 Task: Find connections with filter location Sainte-Julie with filter topic #Jobsearchwith filter profile language Potuguese with filter current company Turner (Turner Broadcasting System, Inc) with filter school Global Institute of Technology,Jaipur with filter industry Ground Passenger Transportation with filter service category Administrative with filter keywords title Massage Therapy
Action: Mouse moved to (232, 285)
Screenshot: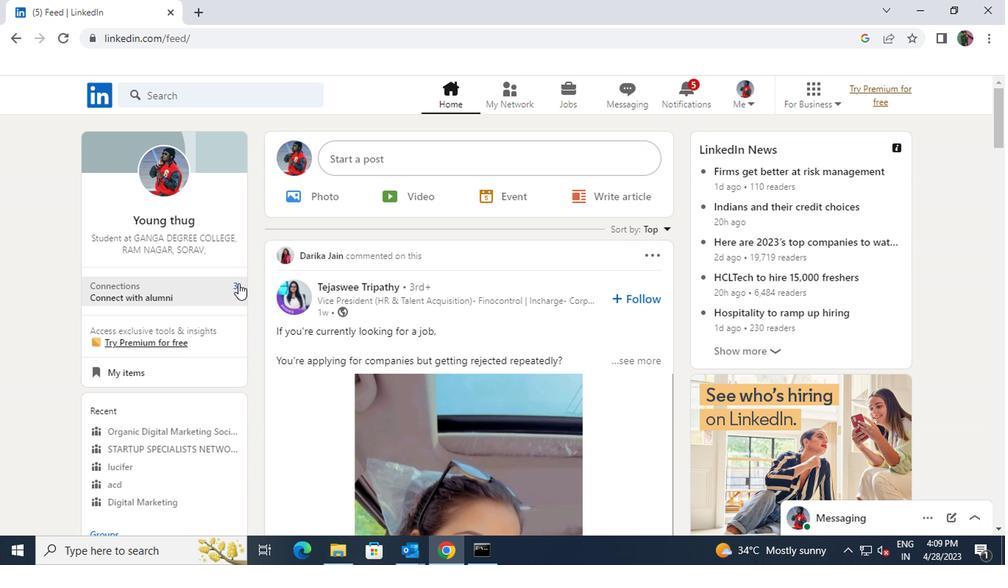 
Action: Mouse pressed left at (232, 285)
Screenshot: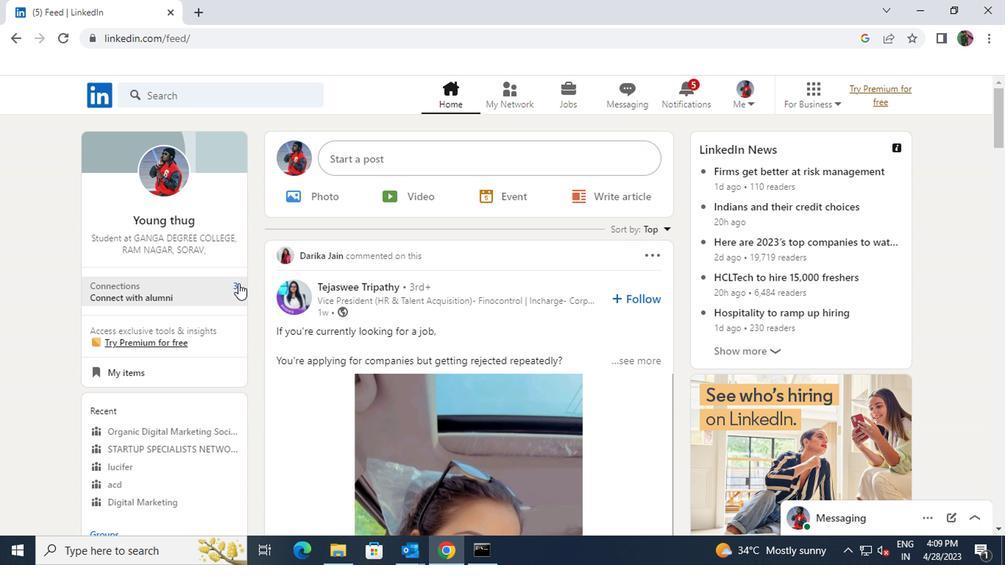 
Action: Mouse moved to (263, 173)
Screenshot: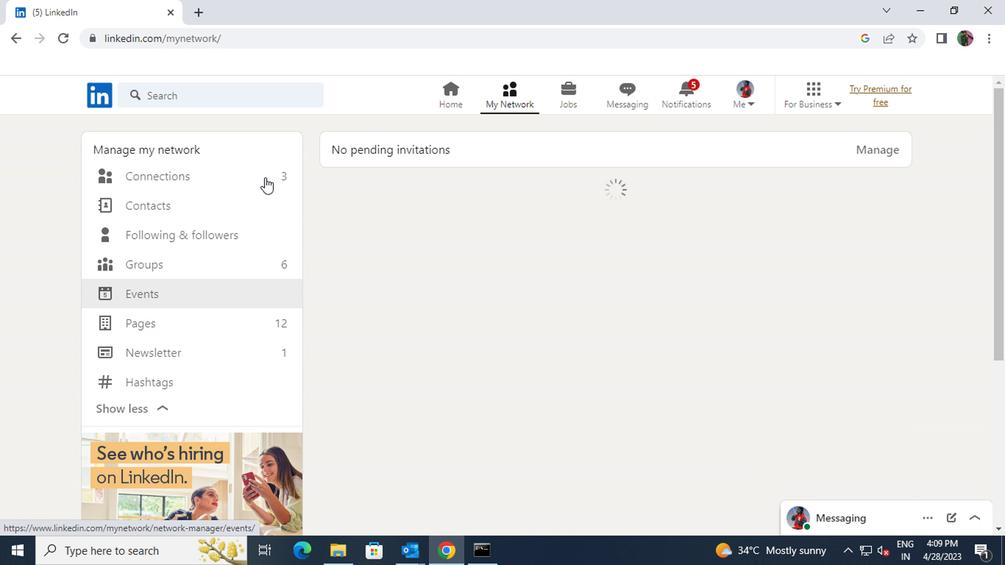 
Action: Mouse pressed left at (263, 173)
Screenshot: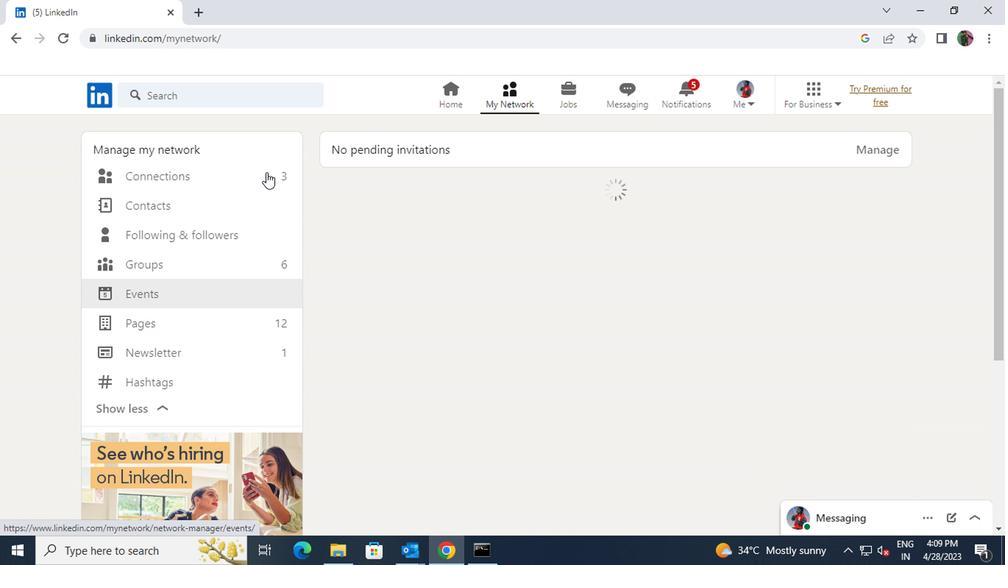 
Action: Mouse pressed left at (263, 173)
Screenshot: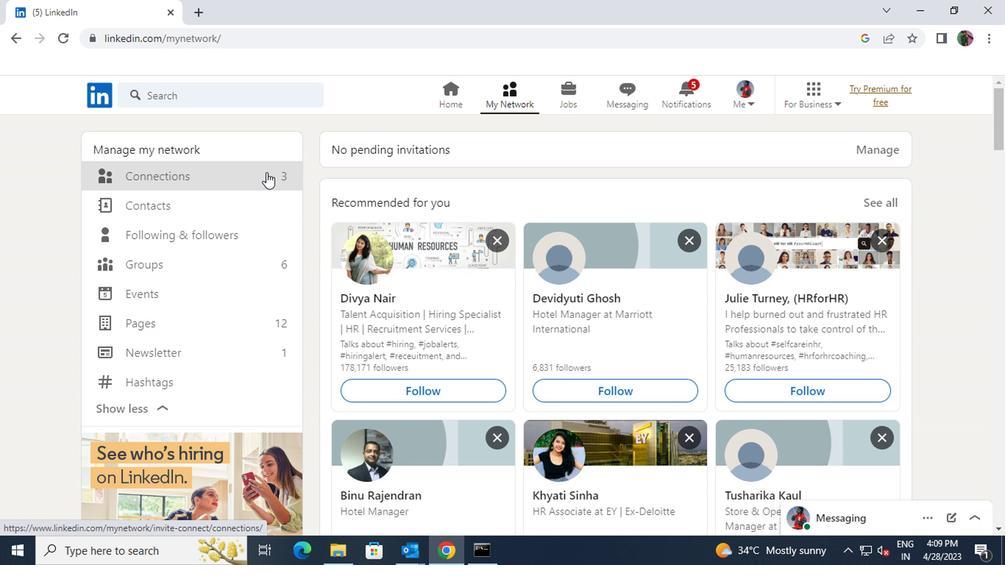 
Action: Mouse moved to (588, 177)
Screenshot: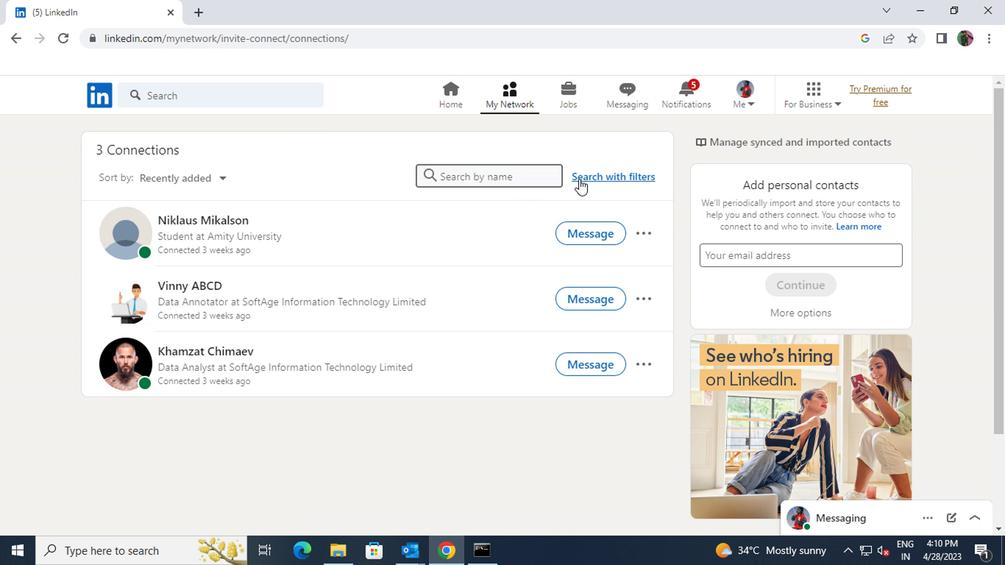 
Action: Mouse pressed left at (588, 177)
Screenshot: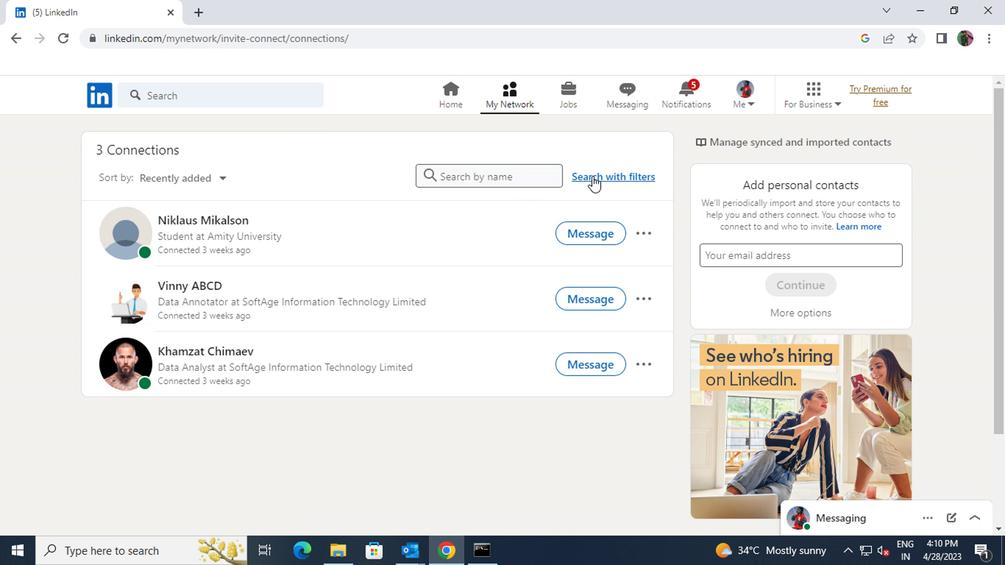 
Action: Mouse moved to (551, 129)
Screenshot: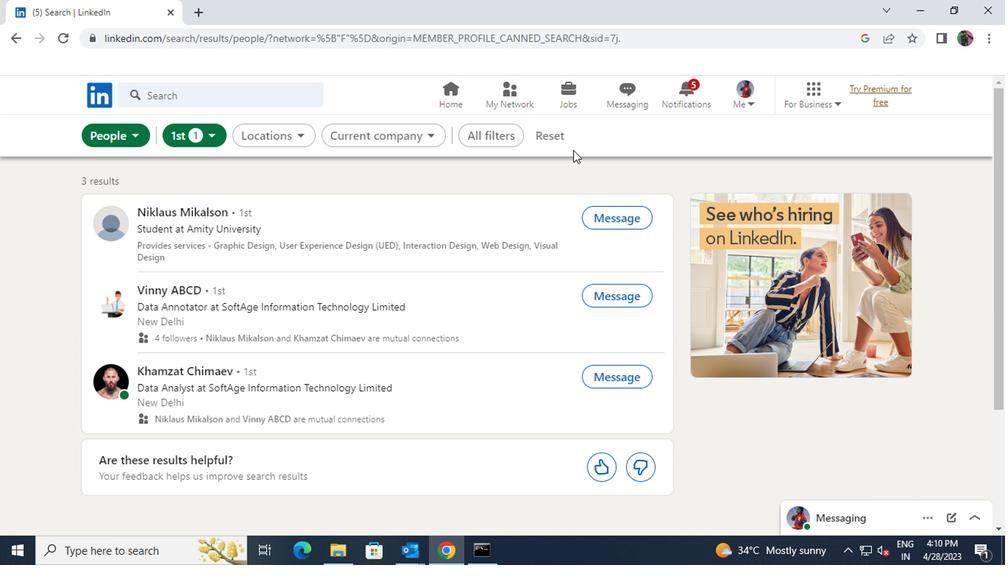 
Action: Mouse pressed left at (551, 129)
Screenshot: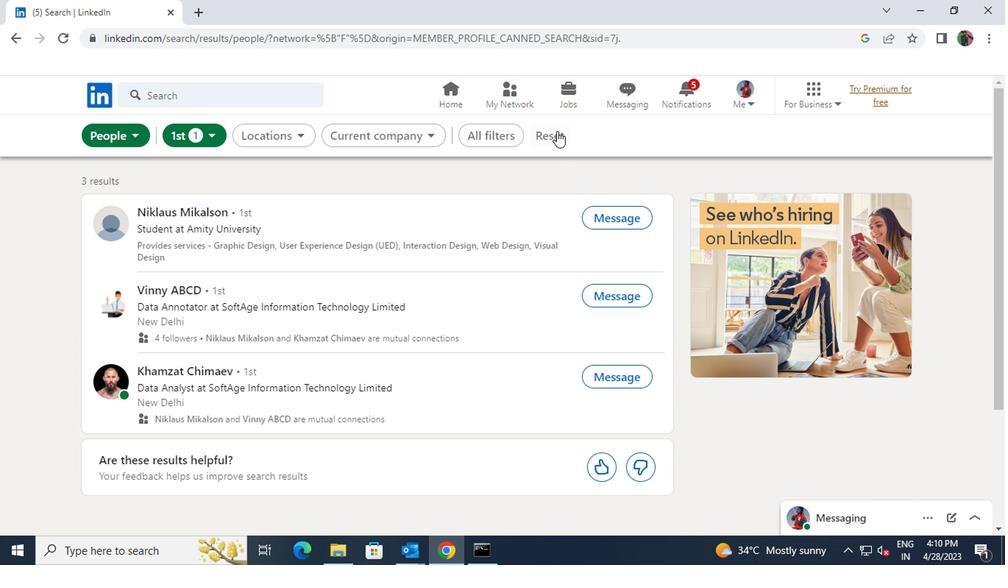 
Action: Mouse moved to (517, 131)
Screenshot: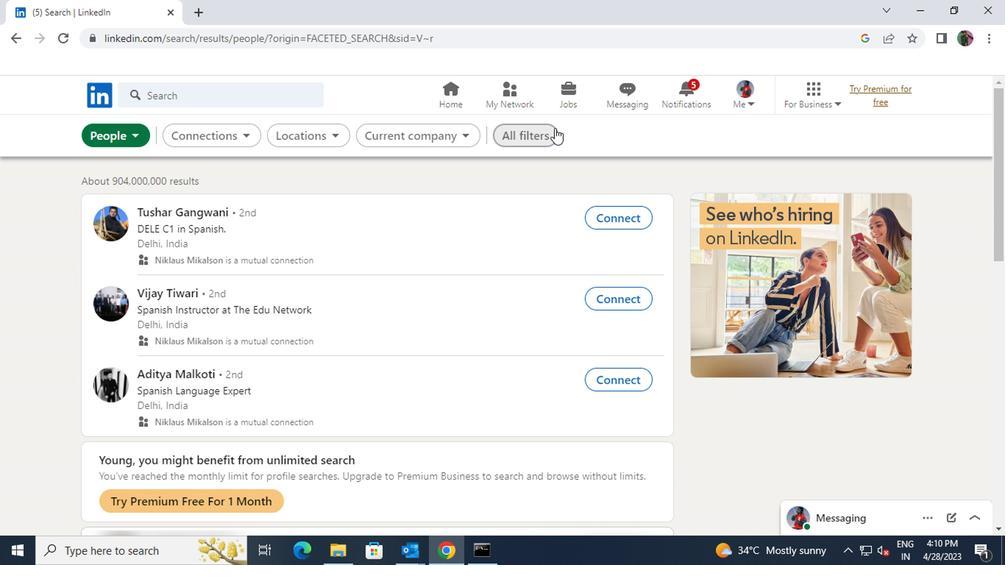 
Action: Mouse pressed left at (517, 131)
Screenshot: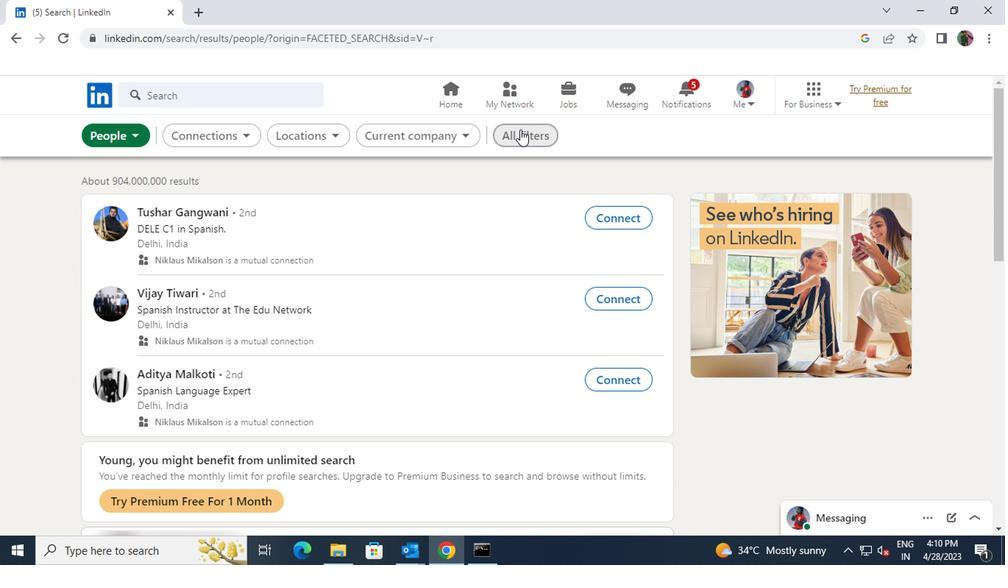 
Action: Mouse moved to (781, 335)
Screenshot: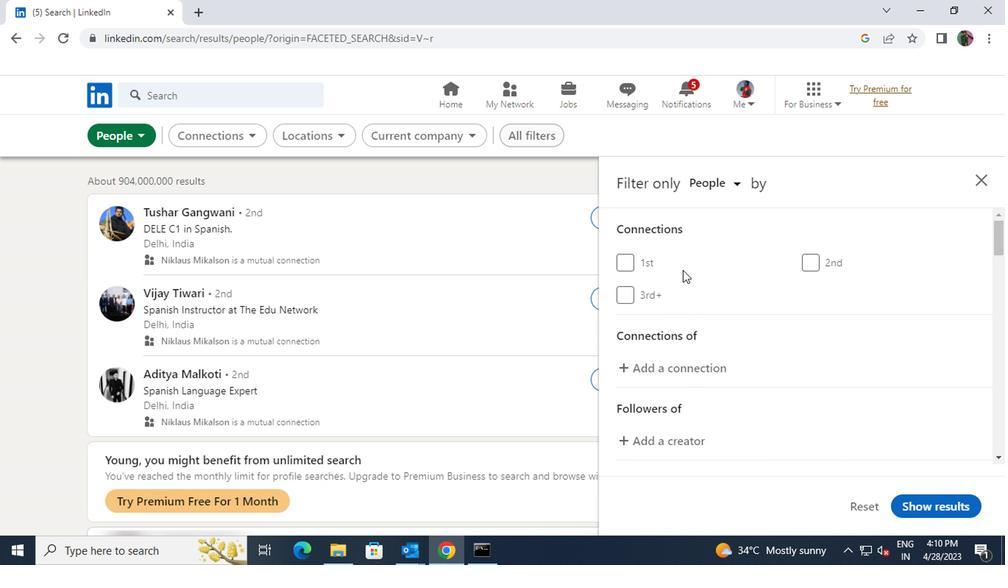
Action: Mouse scrolled (781, 334) with delta (0, 0)
Screenshot: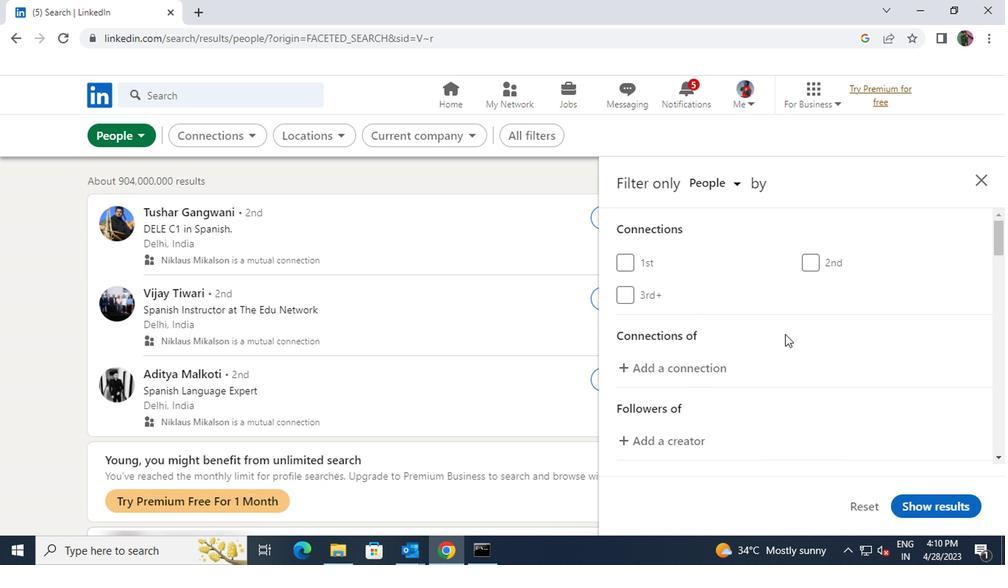 
Action: Mouse scrolled (781, 334) with delta (0, 0)
Screenshot: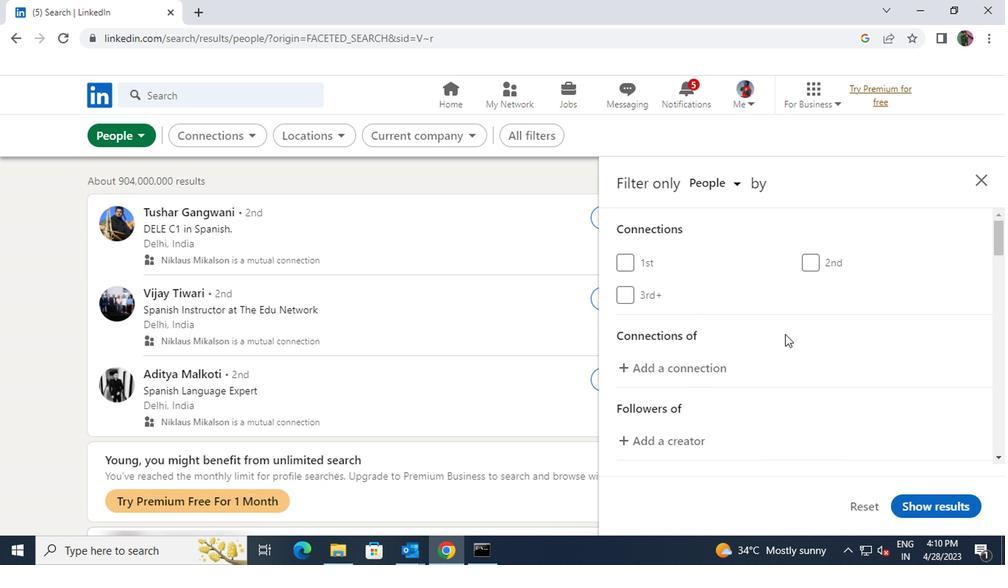 
Action: Mouse scrolled (781, 334) with delta (0, 0)
Screenshot: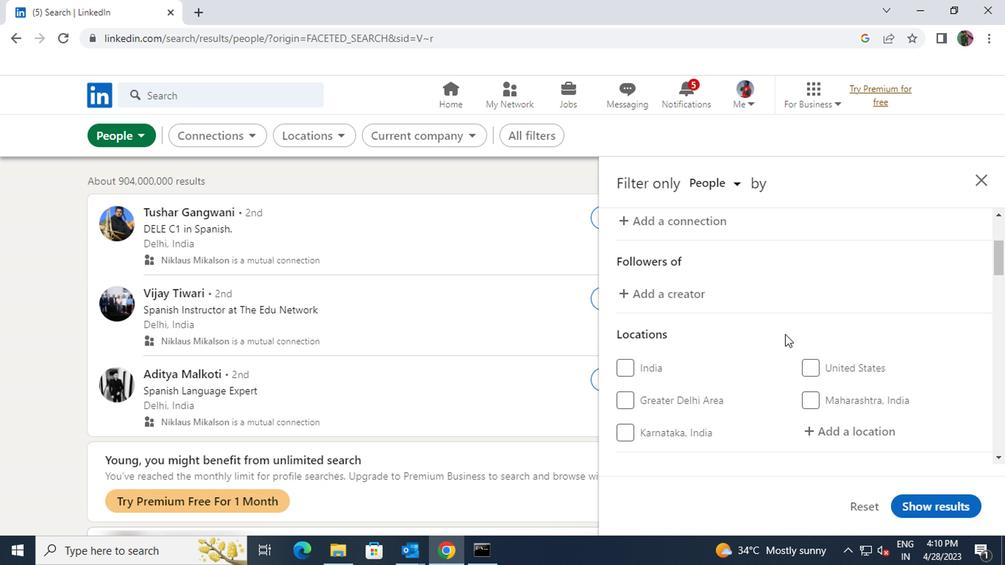
Action: Mouse moved to (805, 355)
Screenshot: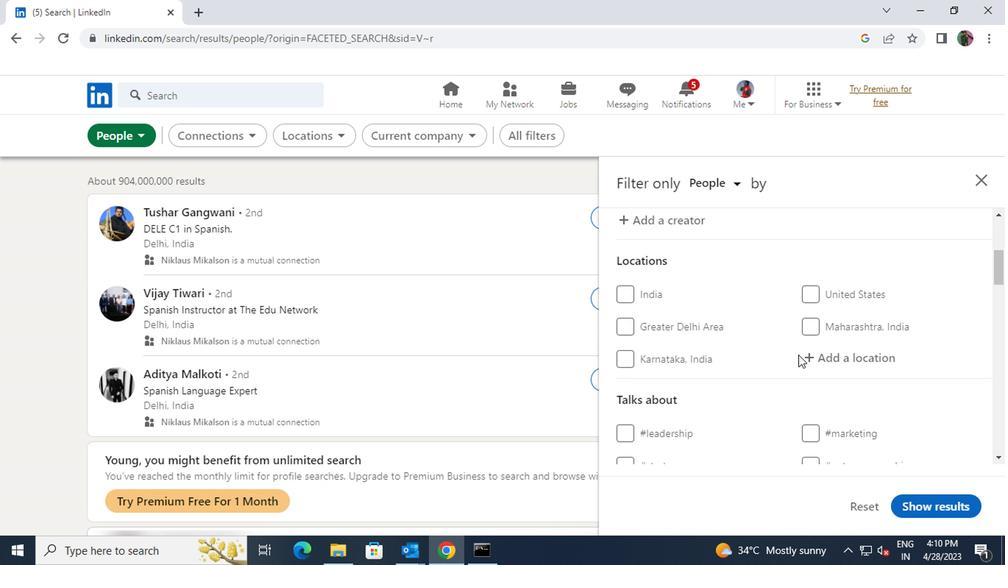 
Action: Mouse pressed left at (805, 355)
Screenshot: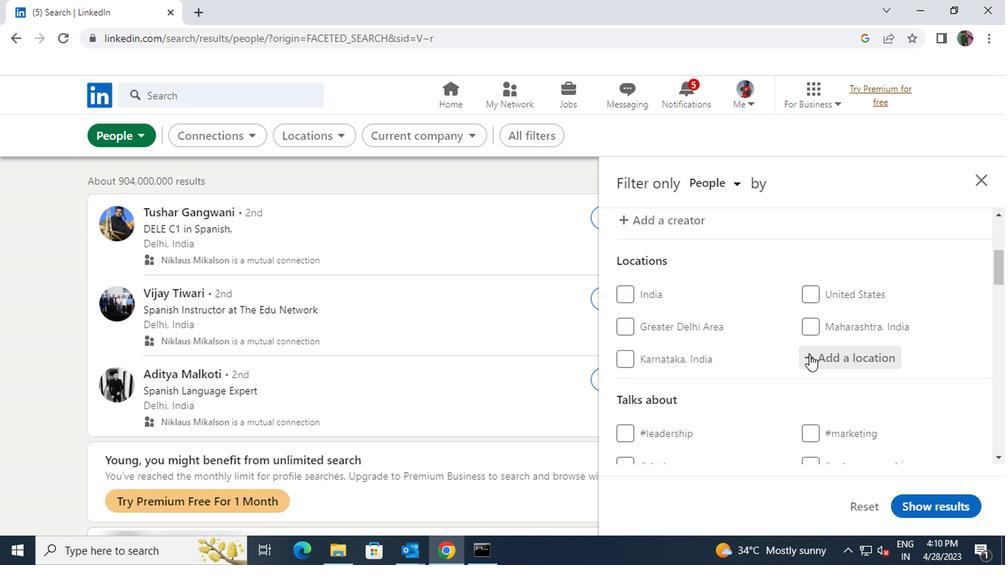 
Action: Mouse moved to (807, 355)
Screenshot: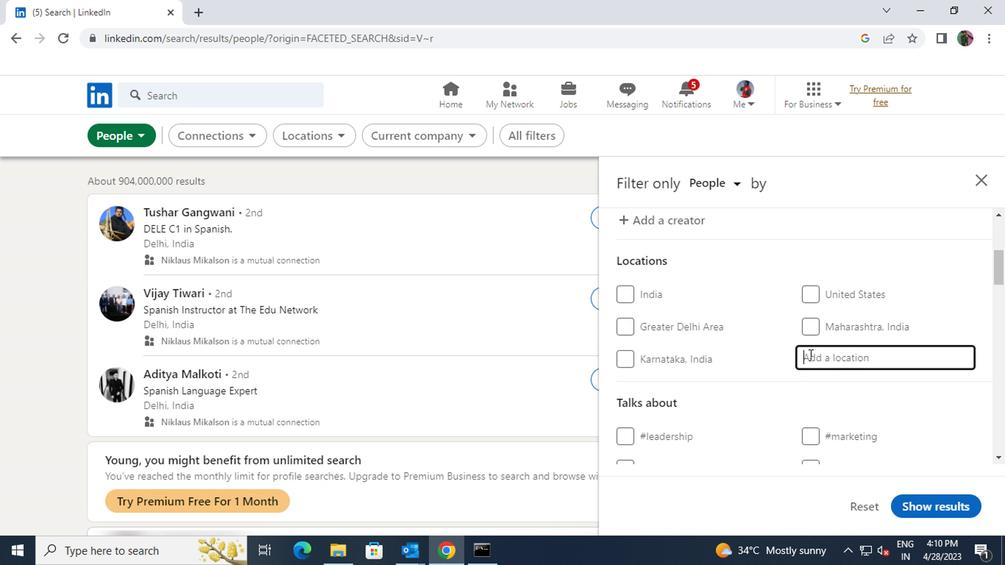 
Action: Key pressed <Key.shift>SAINTE
Screenshot: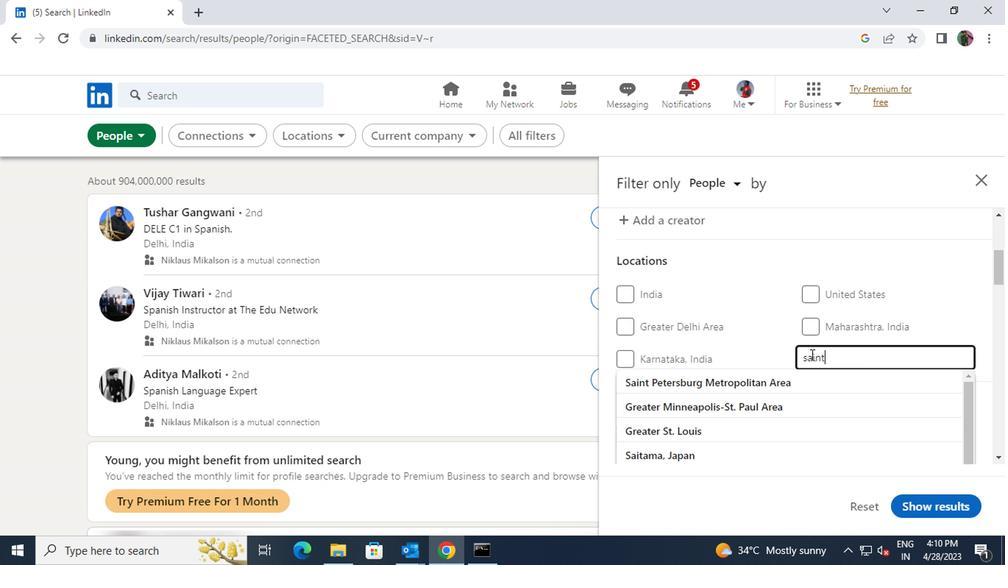 
Action: Mouse moved to (800, 395)
Screenshot: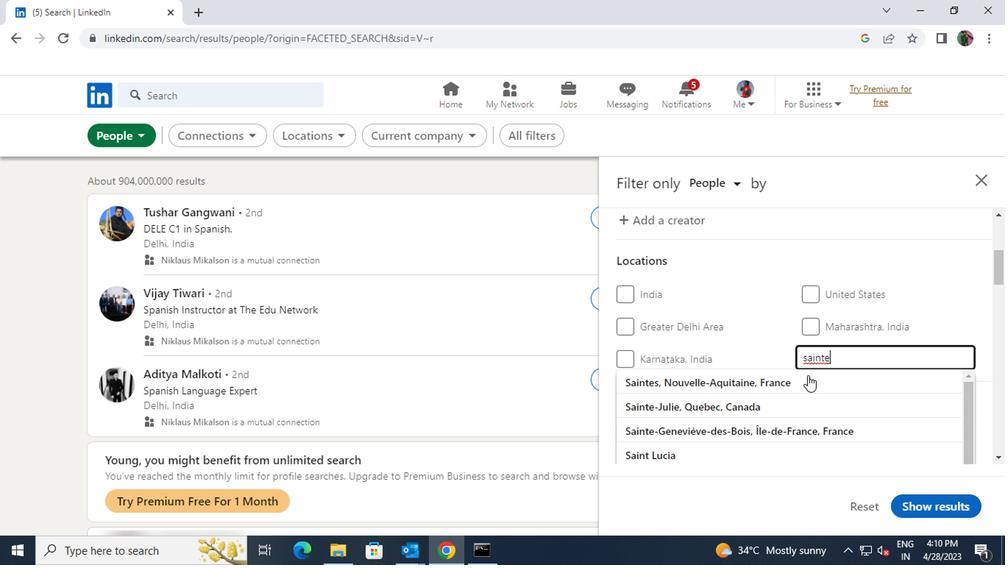 
Action: Mouse pressed left at (800, 395)
Screenshot: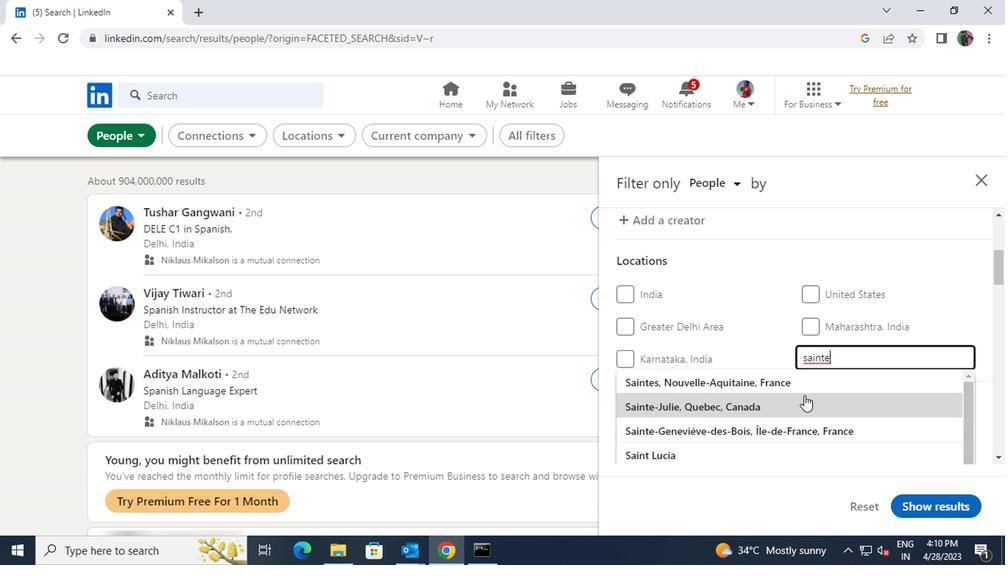 
Action: Mouse scrolled (800, 395) with delta (0, 0)
Screenshot: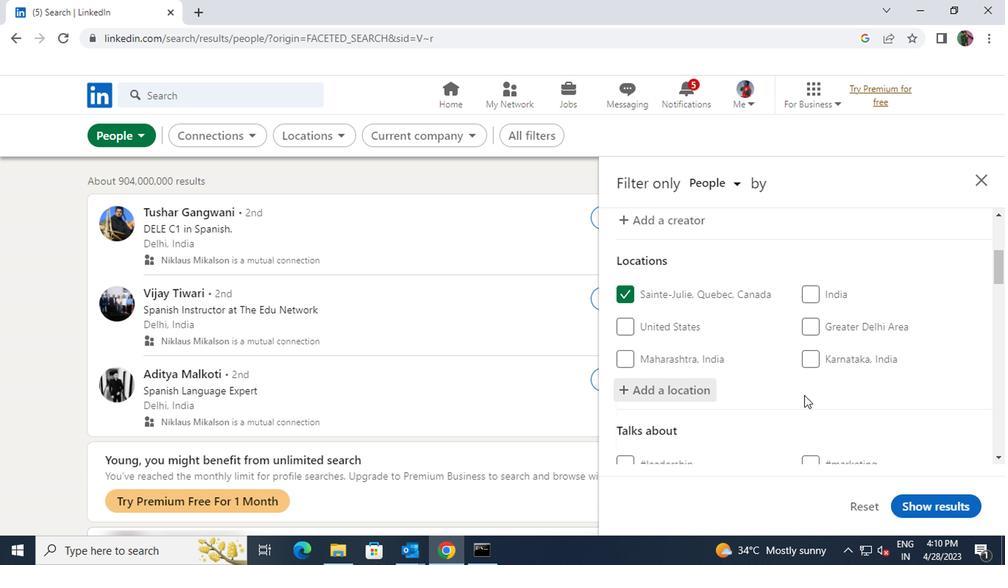 
Action: Mouse scrolled (800, 395) with delta (0, 0)
Screenshot: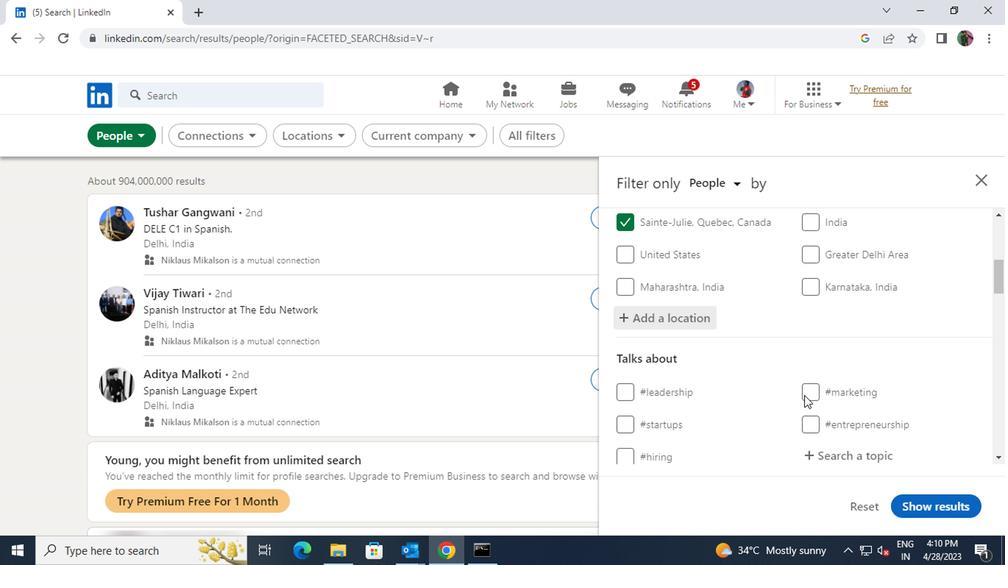 
Action: Mouse moved to (827, 384)
Screenshot: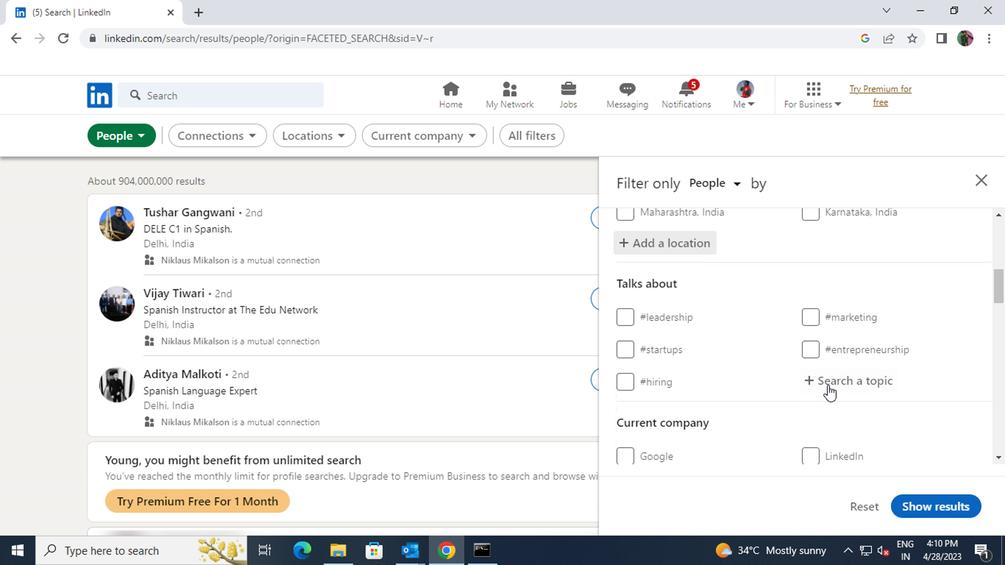 
Action: Mouse pressed left at (827, 384)
Screenshot: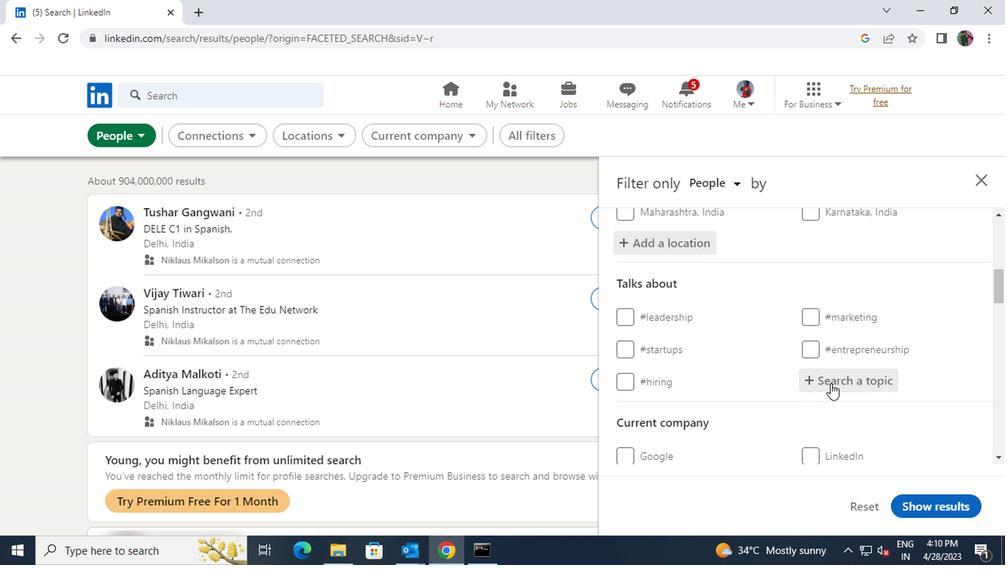 
Action: Key pressed <Key.shift>JOBSEARCH
Screenshot: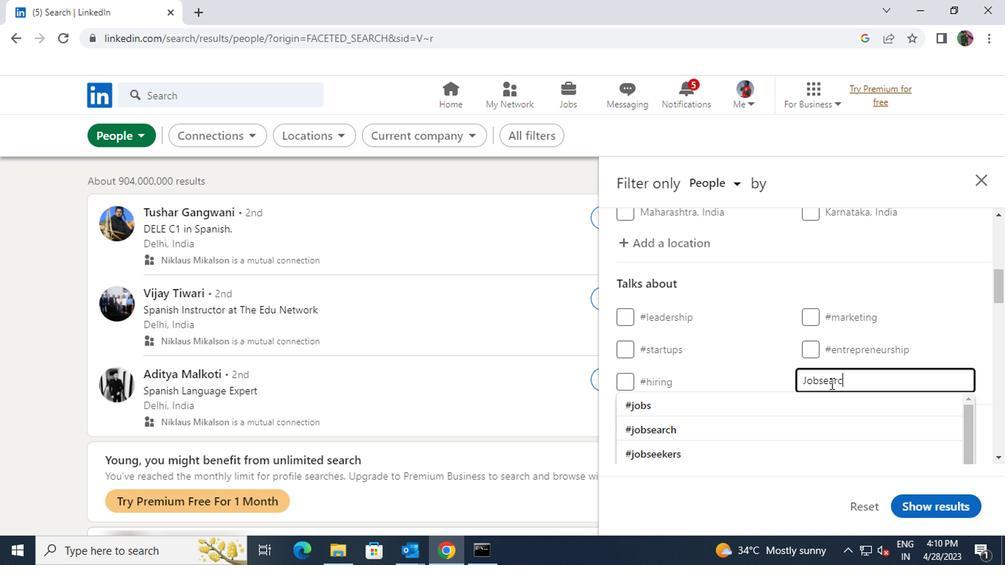 
Action: Mouse moved to (816, 407)
Screenshot: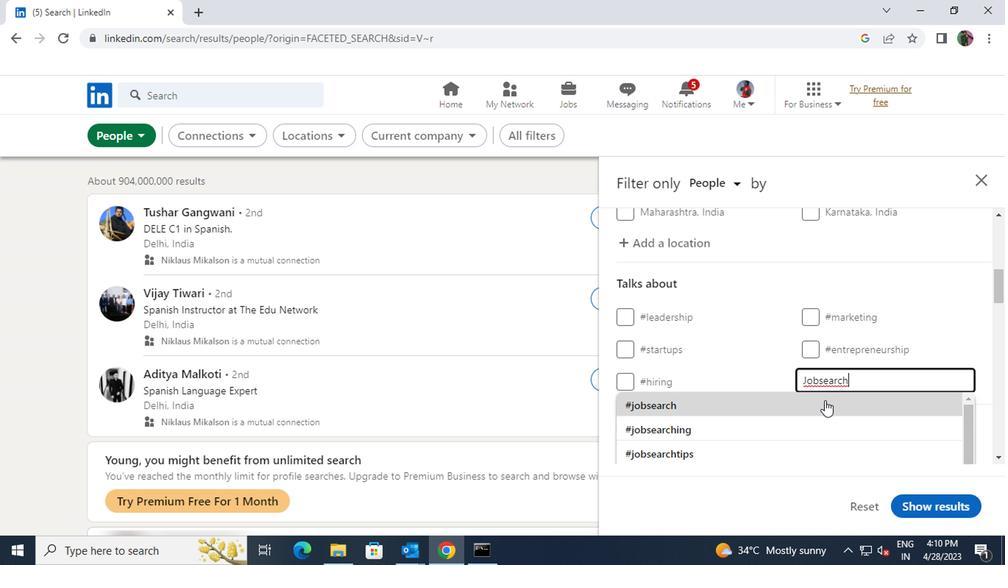 
Action: Mouse pressed left at (816, 407)
Screenshot: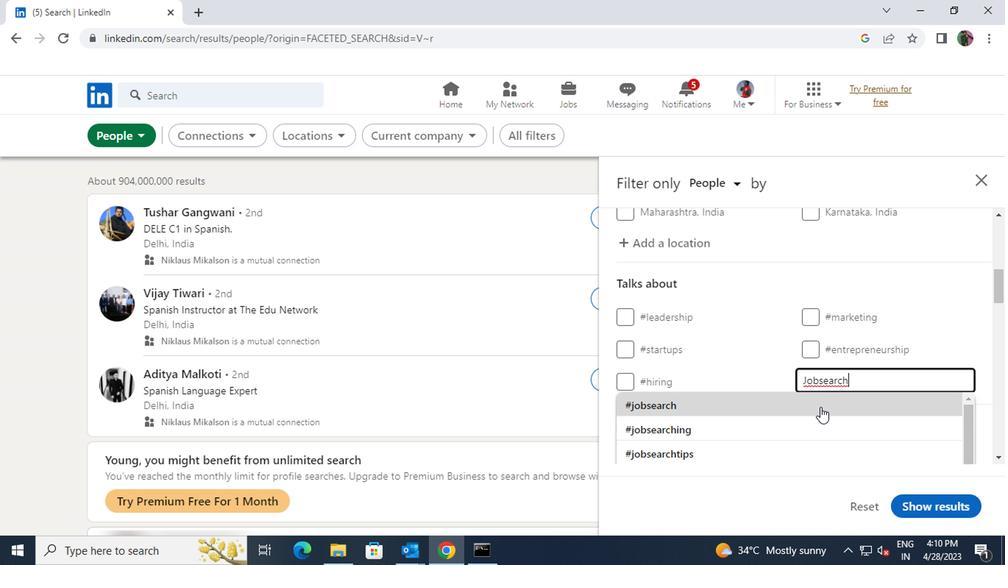 
Action: Mouse scrolled (816, 406) with delta (0, -1)
Screenshot: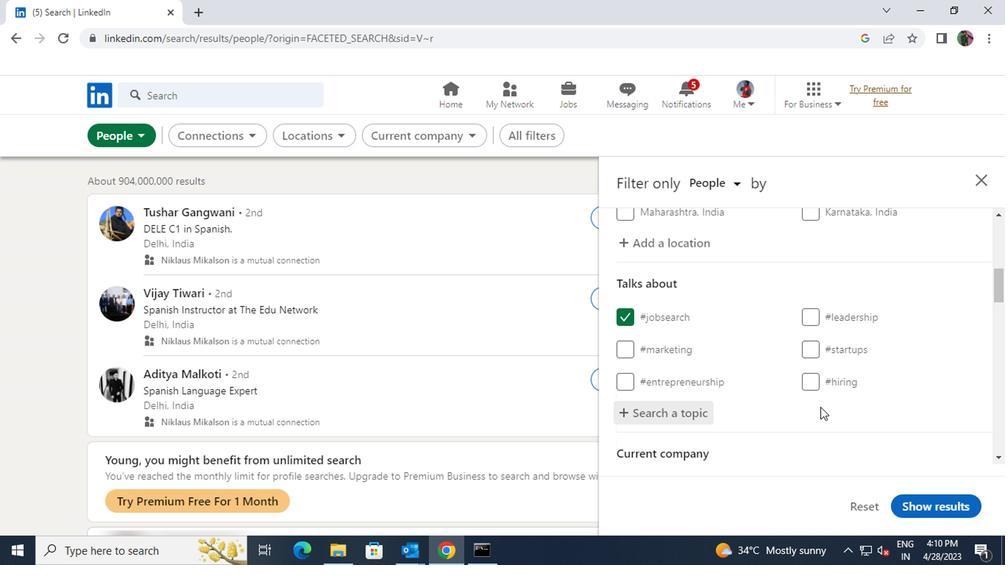 
Action: Mouse scrolled (816, 406) with delta (0, -1)
Screenshot: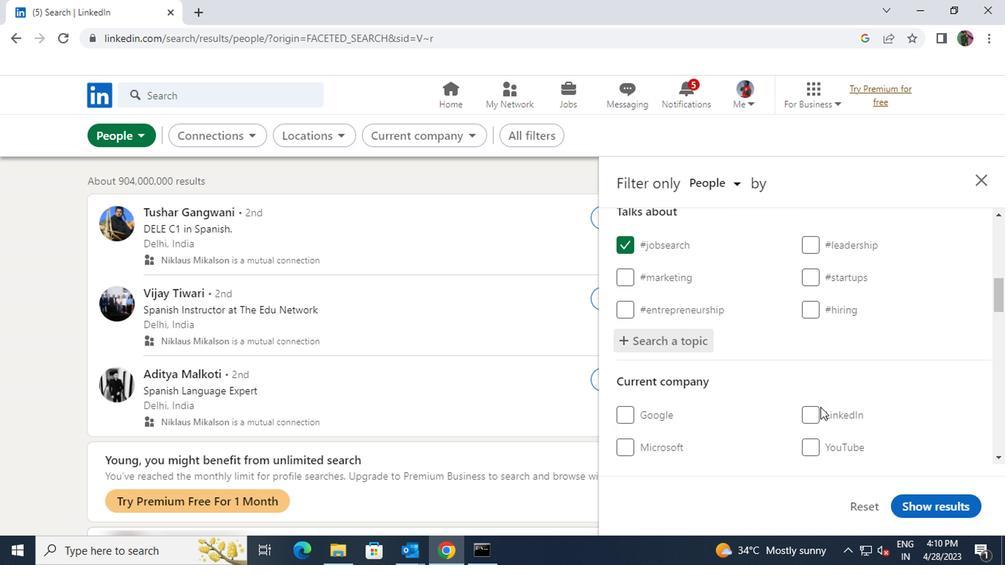 
Action: Mouse scrolled (816, 406) with delta (0, -1)
Screenshot: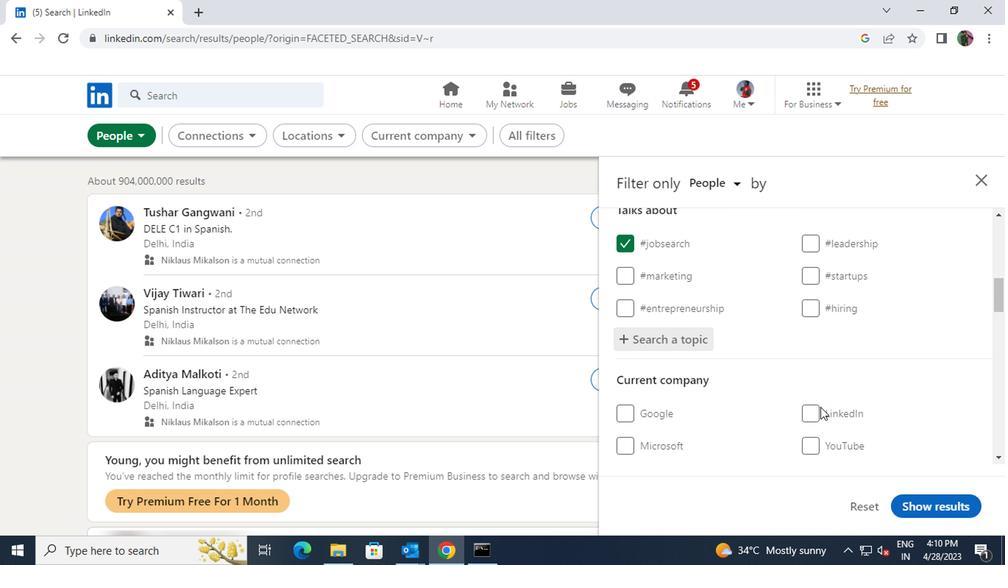 
Action: Mouse scrolled (816, 406) with delta (0, -1)
Screenshot: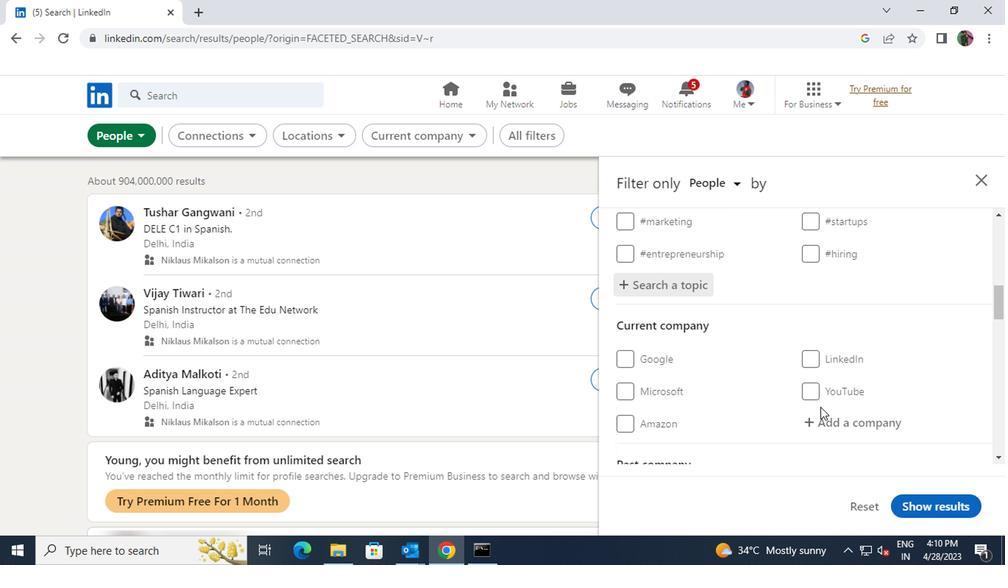
Action: Mouse scrolled (816, 406) with delta (0, -1)
Screenshot: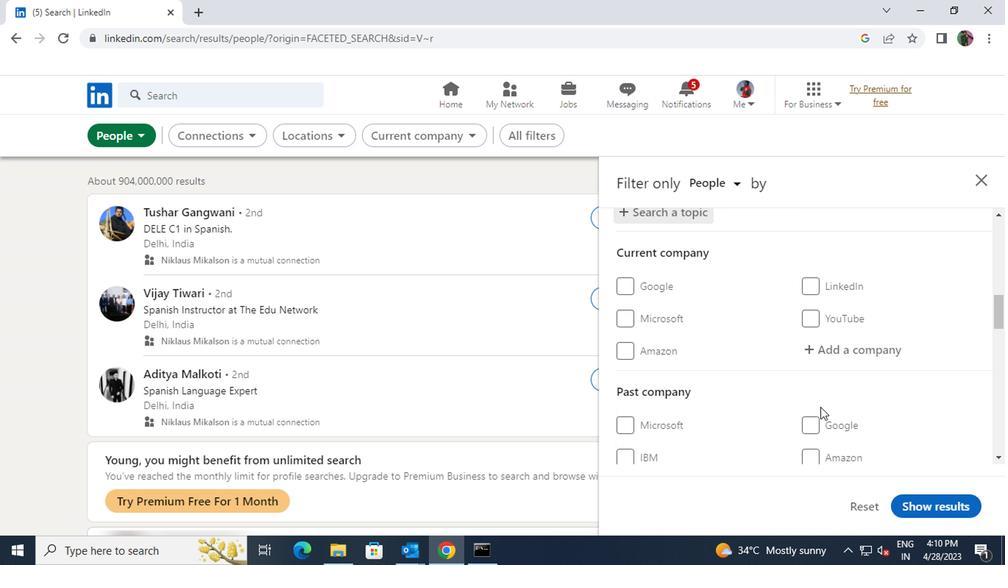 
Action: Mouse scrolled (816, 406) with delta (0, -1)
Screenshot: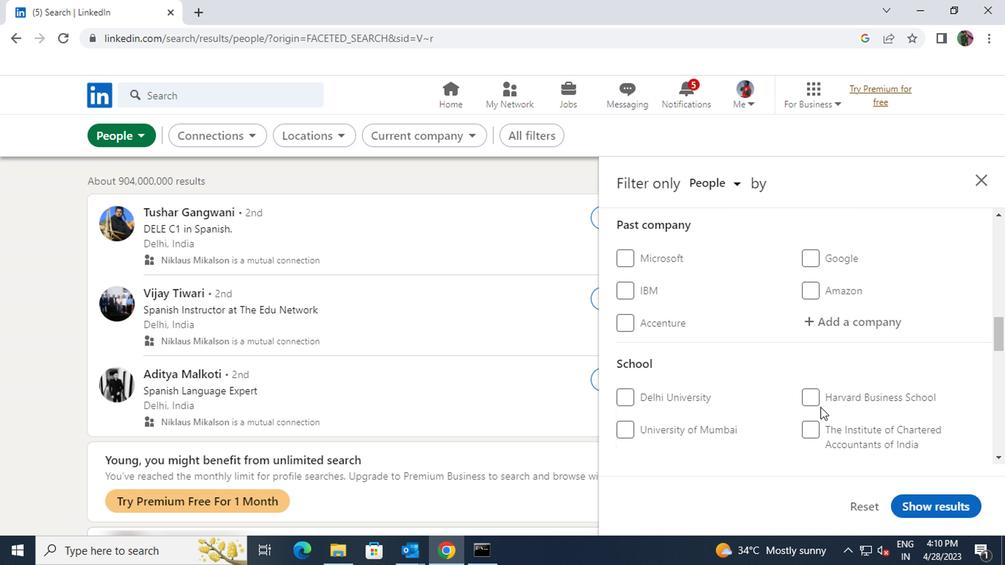 
Action: Mouse scrolled (816, 406) with delta (0, -1)
Screenshot: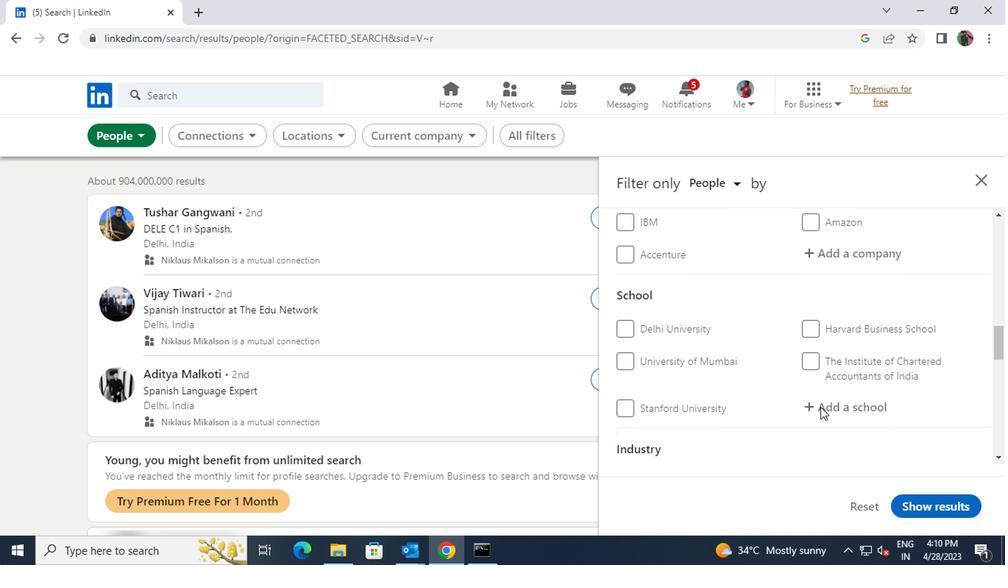 
Action: Mouse scrolled (816, 406) with delta (0, -1)
Screenshot: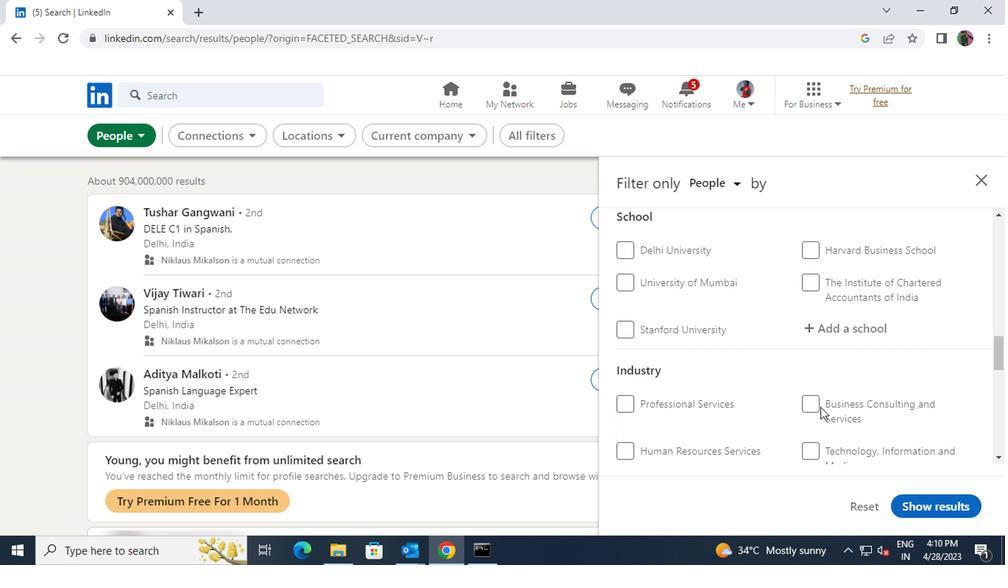 
Action: Mouse scrolled (816, 406) with delta (0, -1)
Screenshot: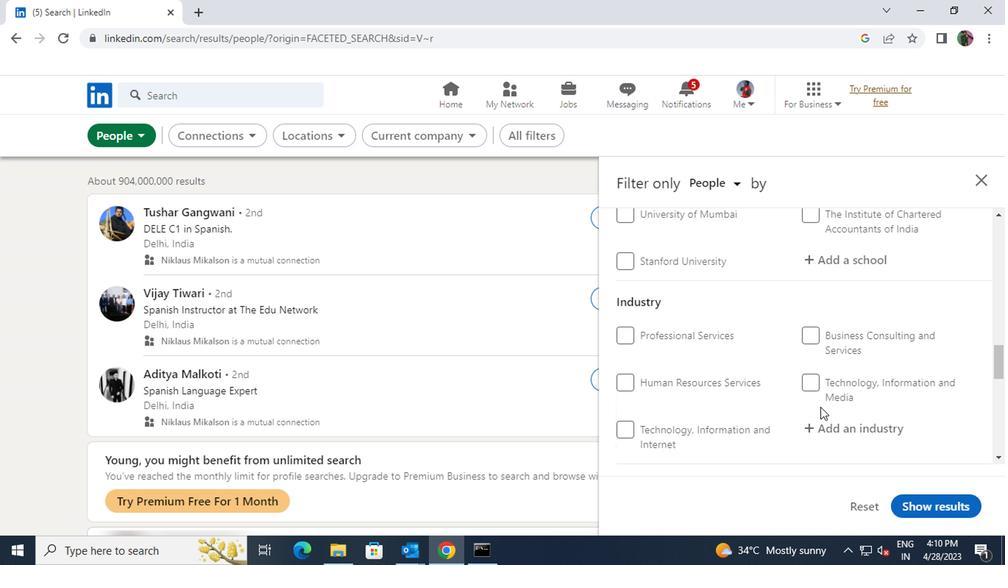 
Action: Mouse scrolled (816, 406) with delta (0, -1)
Screenshot: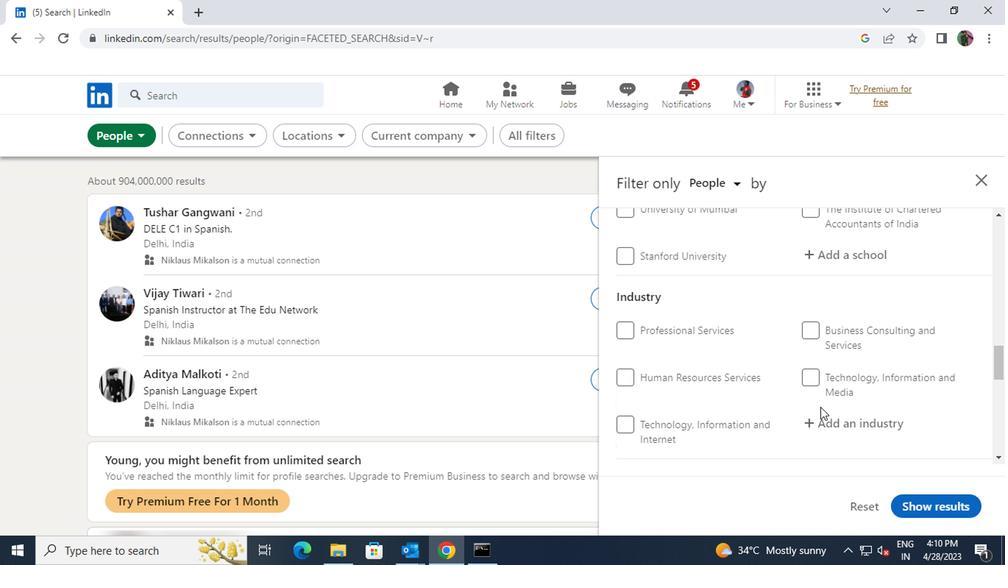 
Action: Mouse moved to (816, 404)
Screenshot: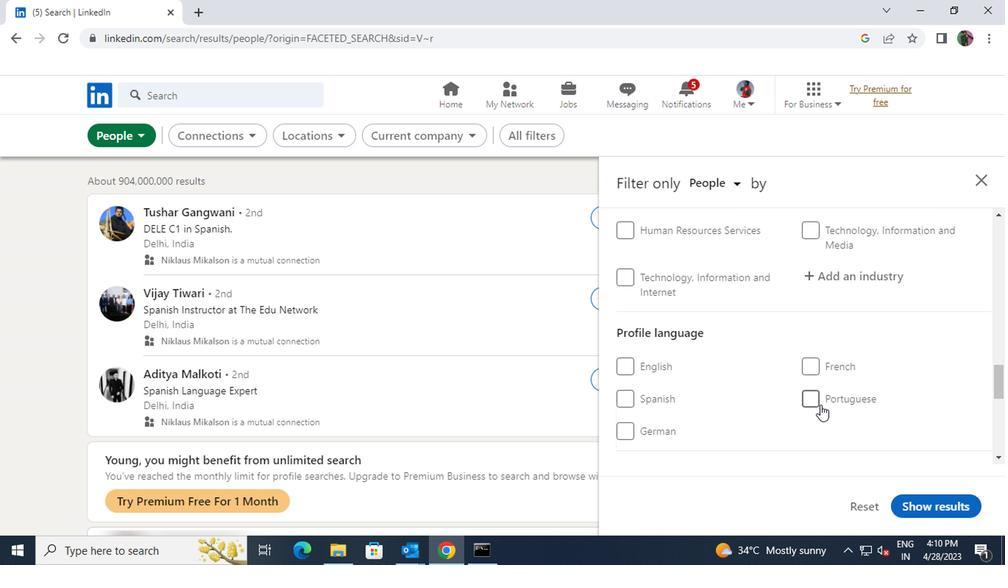 
Action: Mouse pressed left at (816, 404)
Screenshot: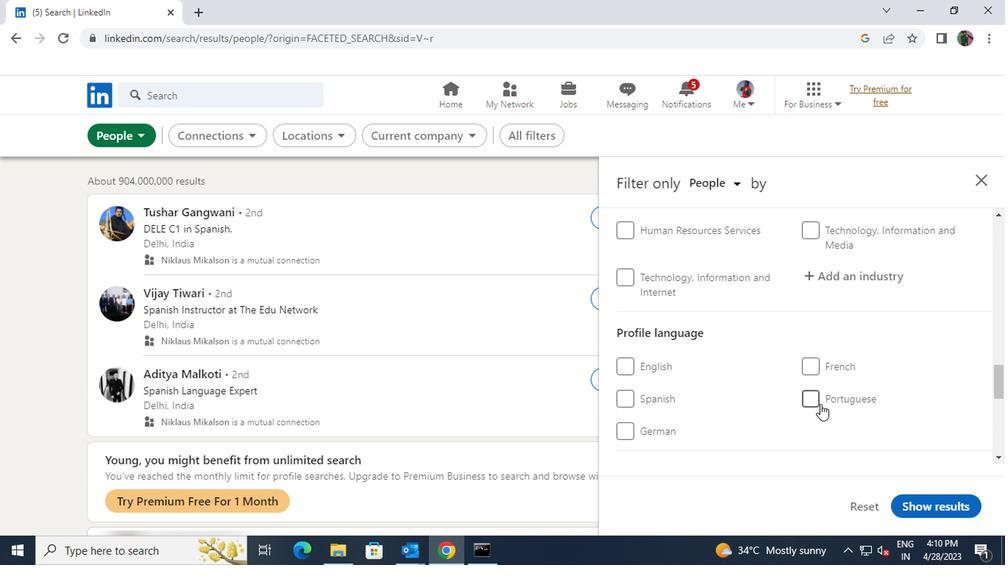 
Action: Mouse scrolled (816, 404) with delta (0, 0)
Screenshot: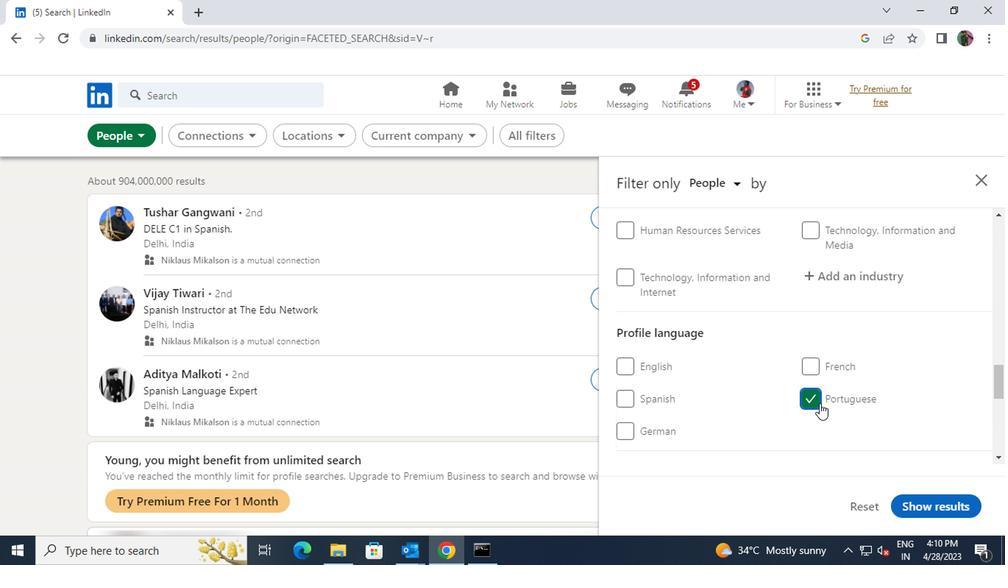 
Action: Mouse scrolled (816, 404) with delta (0, 0)
Screenshot: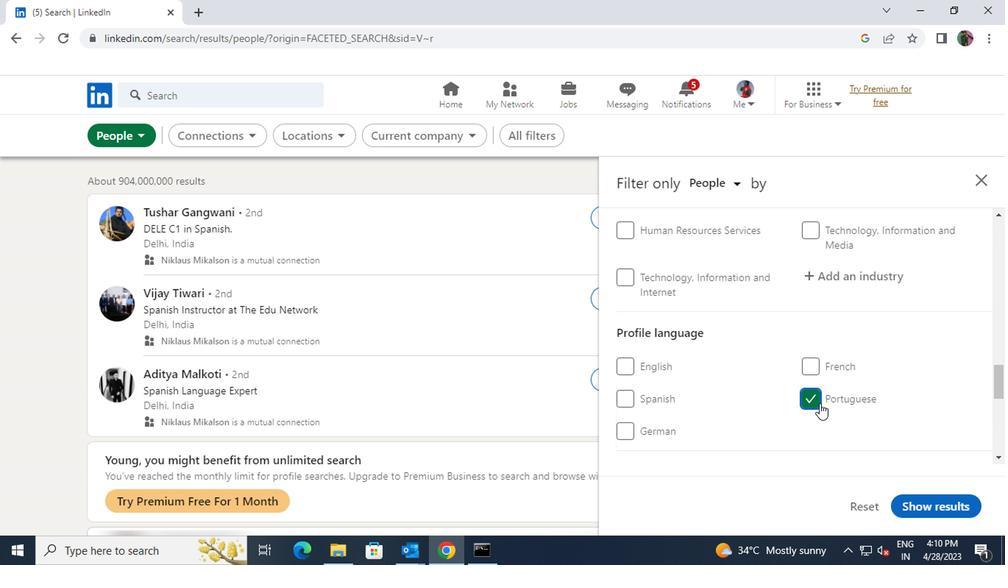 
Action: Mouse scrolled (816, 404) with delta (0, 0)
Screenshot: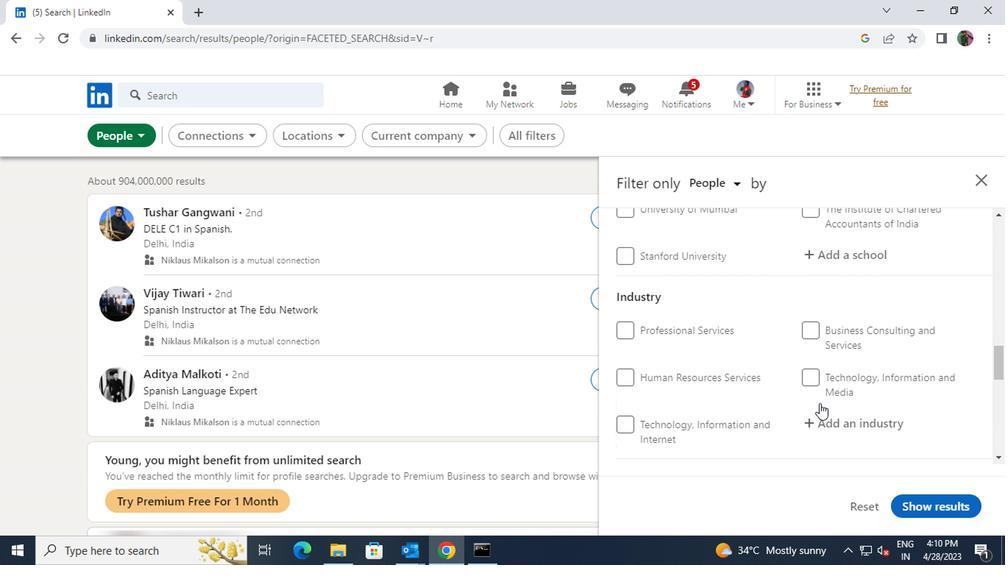 
Action: Mouse scrolled (816, 404) with delta (0, 0)
Screenshot: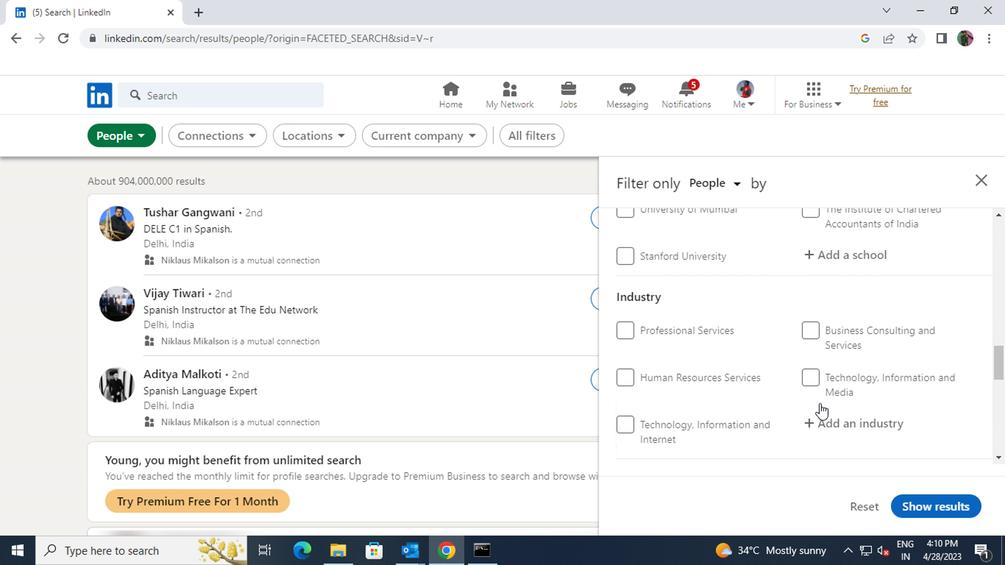 
Action: Mouse scrolled (816, 404) with delta (0, 0)
Screenshot: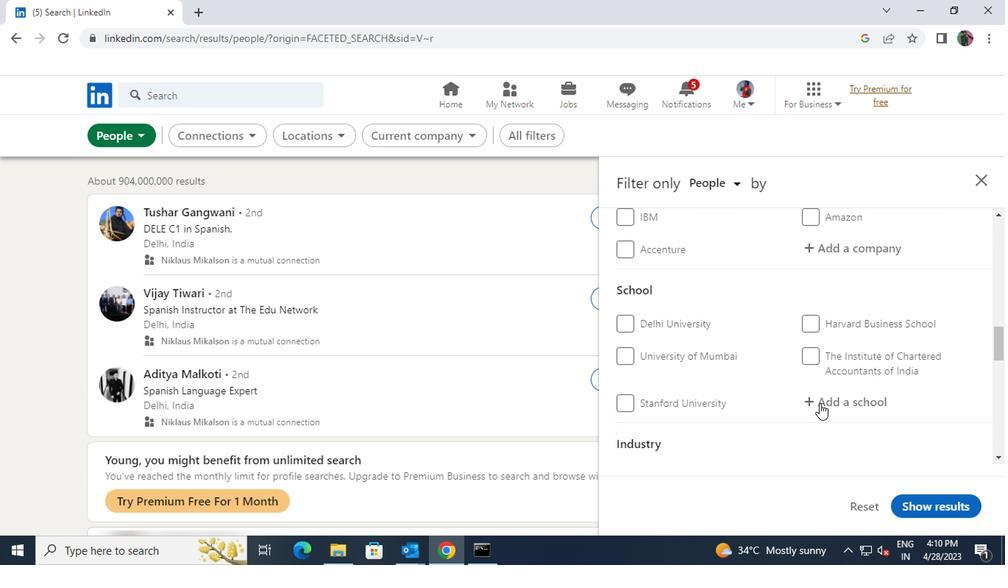 
Action: Mouse scrolled (816, 404) with delta (0, 0)
Screenshot: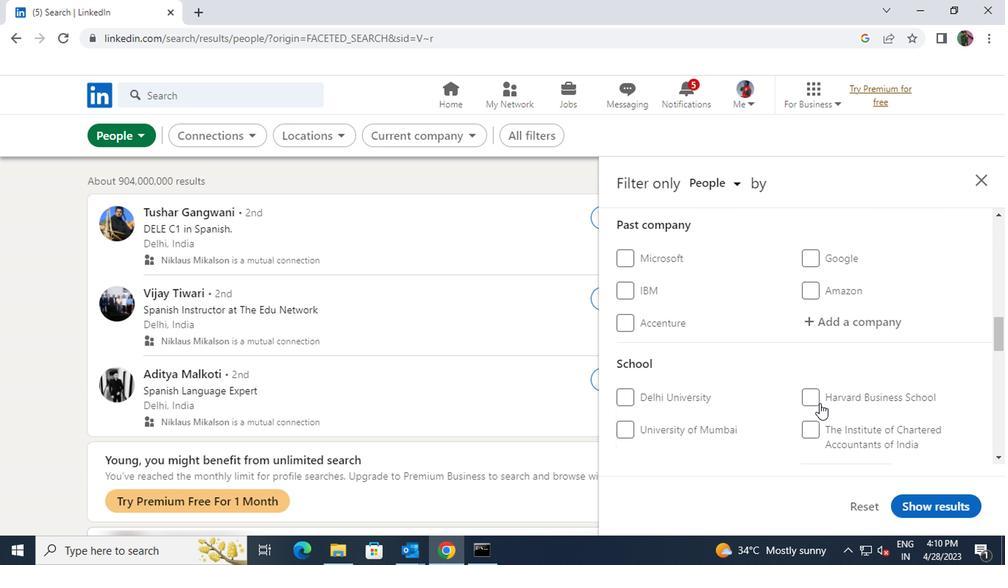 
Action: Mouse scrolled (816, 404) with delta (0, 0)
Screenshot: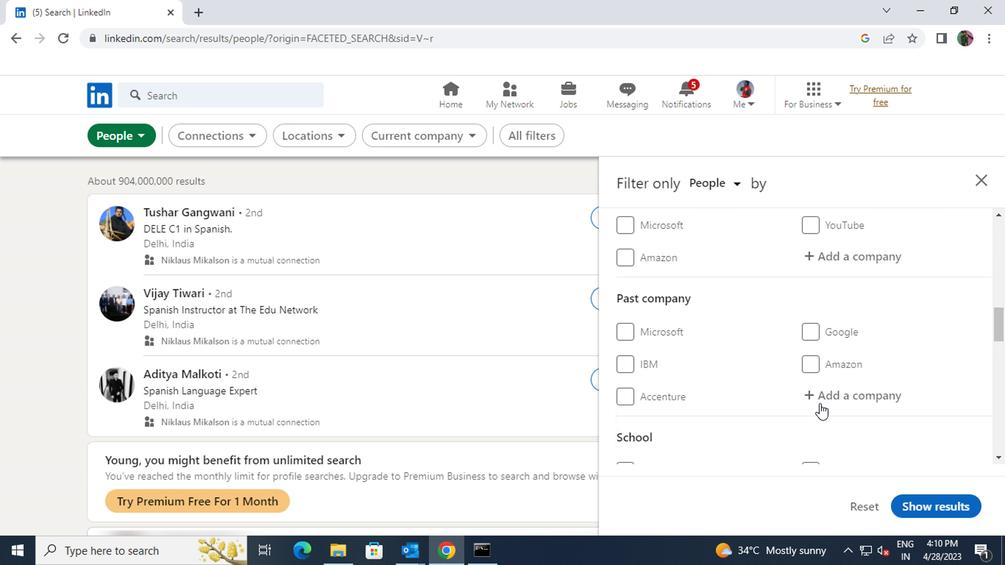 
Action: Mouse scrolled (816, 404) with delta (0, 0)
Screenshot: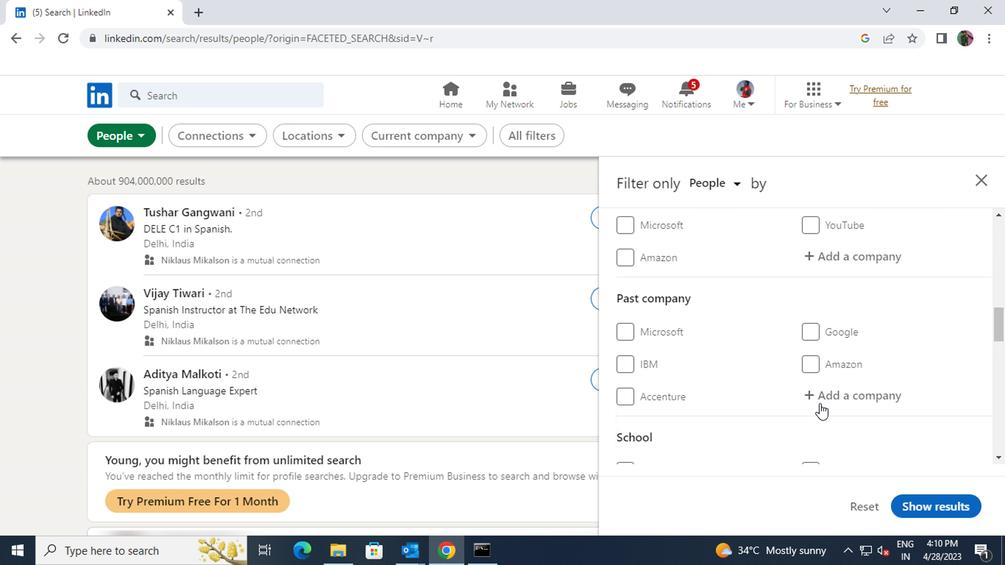 
Action: Mouse pressed left at (816, 404)
Screenshot: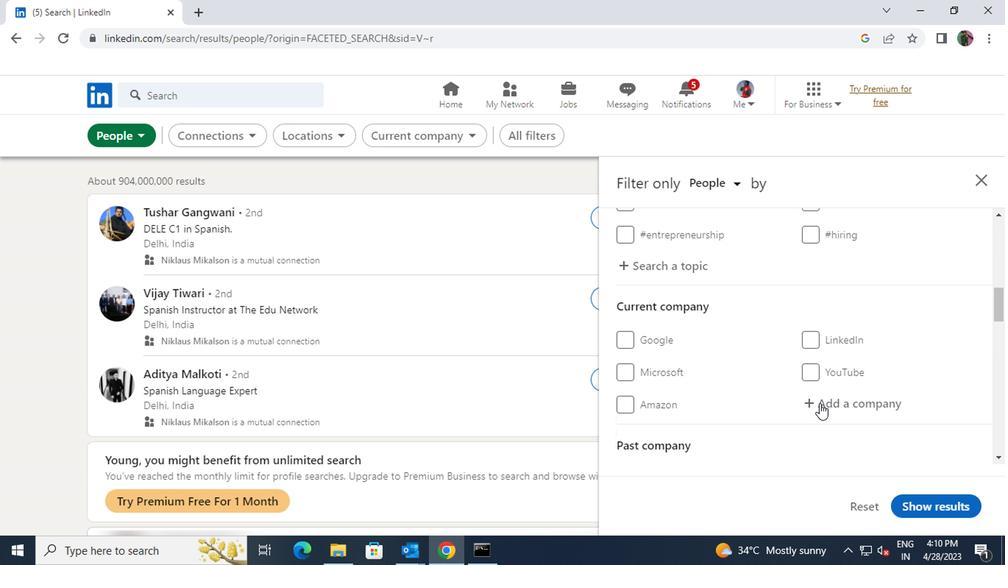
Action: Key pressed <Key.shift>TURNER
Screenshot: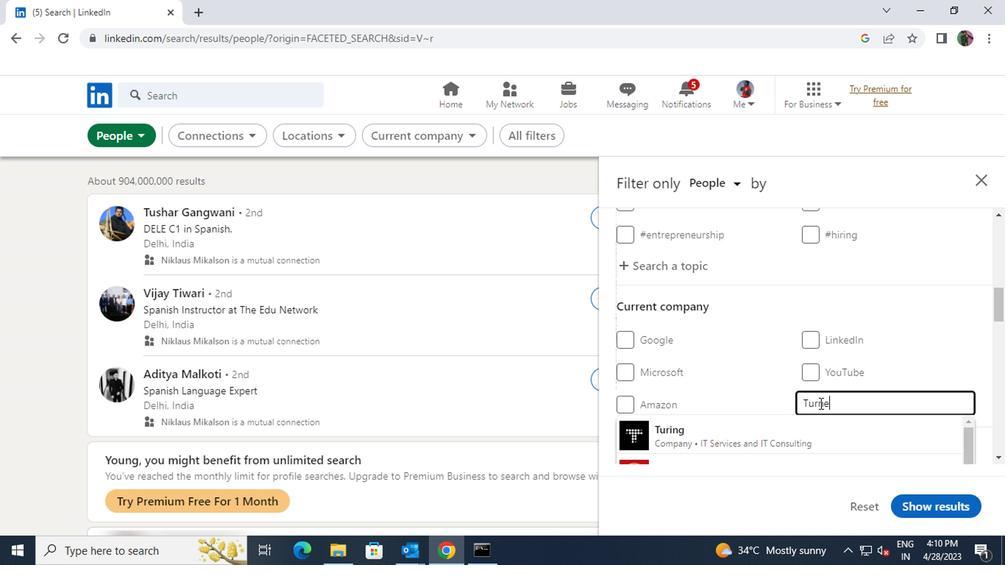 
Action: Mouse moved to (811, 418)
Screenshot: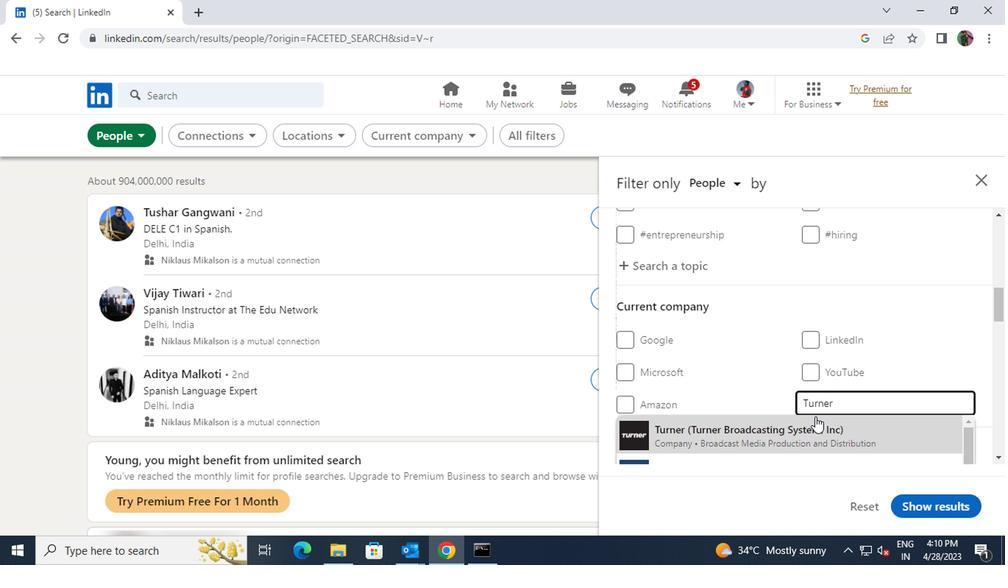 
Action: Mouse pressed left at (811, 418)
Screenshot: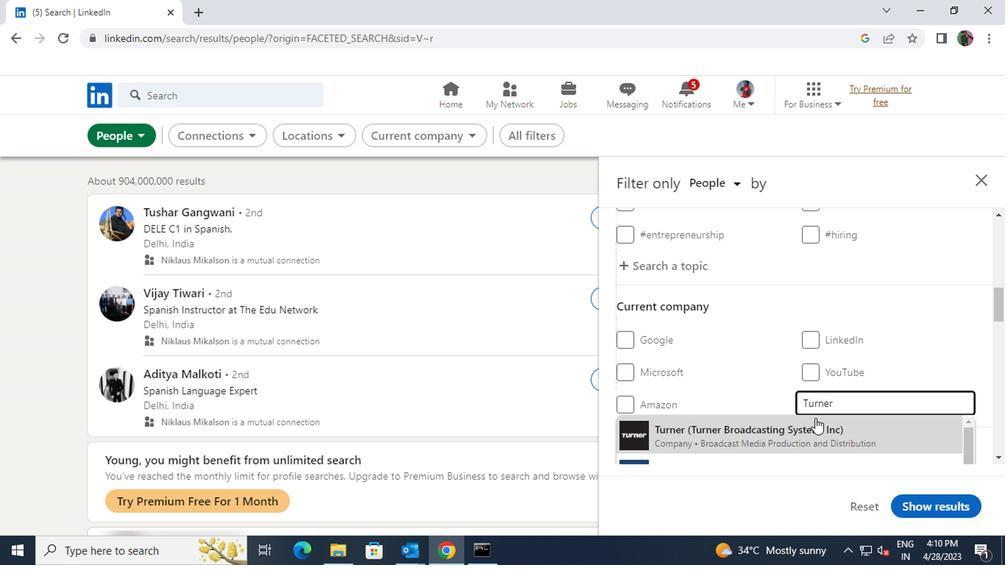 
Action: Mouse scrolled (811, 417) with delta (0, -1)
Screenshot: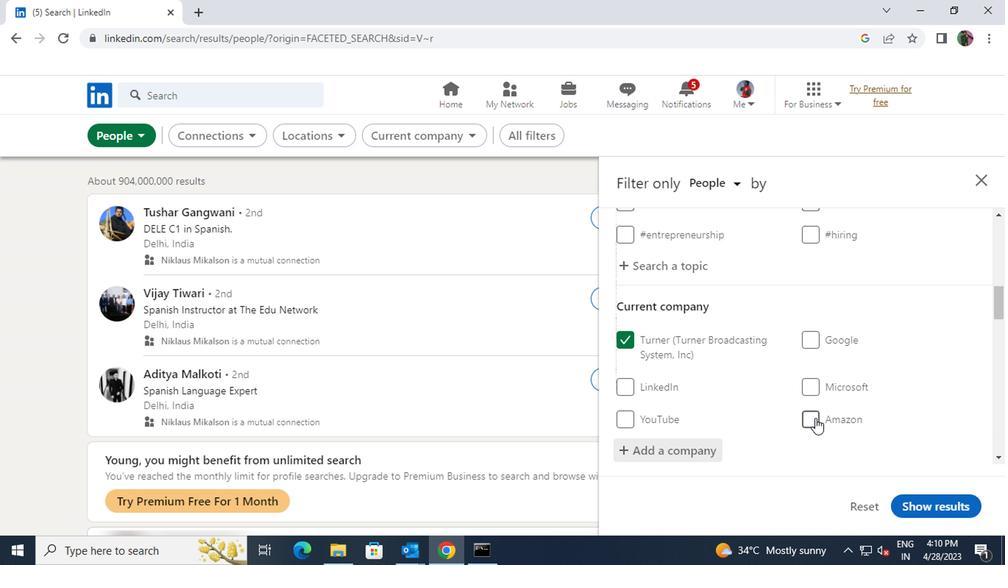 
Action: Mouse scrolled (811, 417) with delta (0, -1)
Screenshot: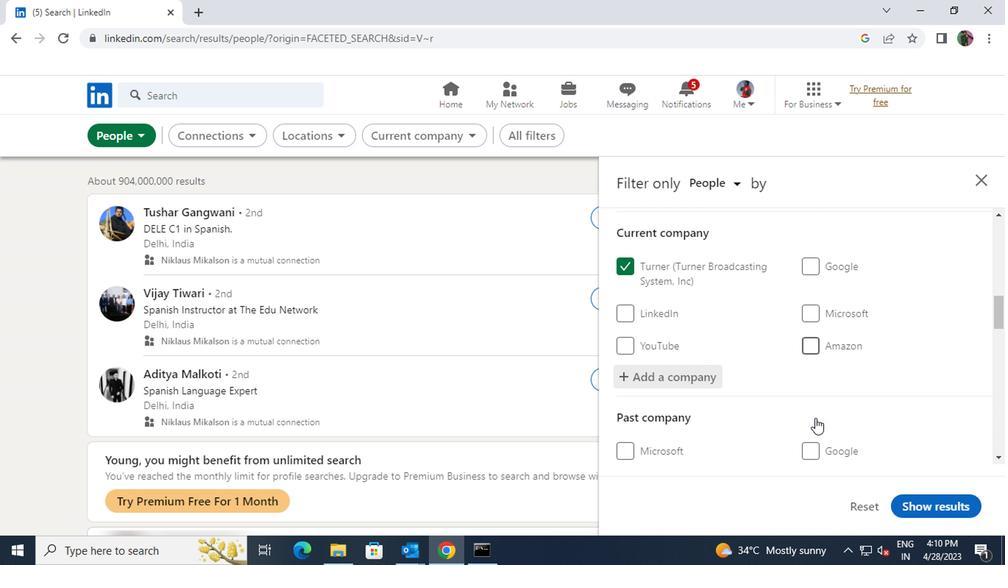 
Action: Mouse scrolled (811, 417) with delta (0, -1)
Screenshot: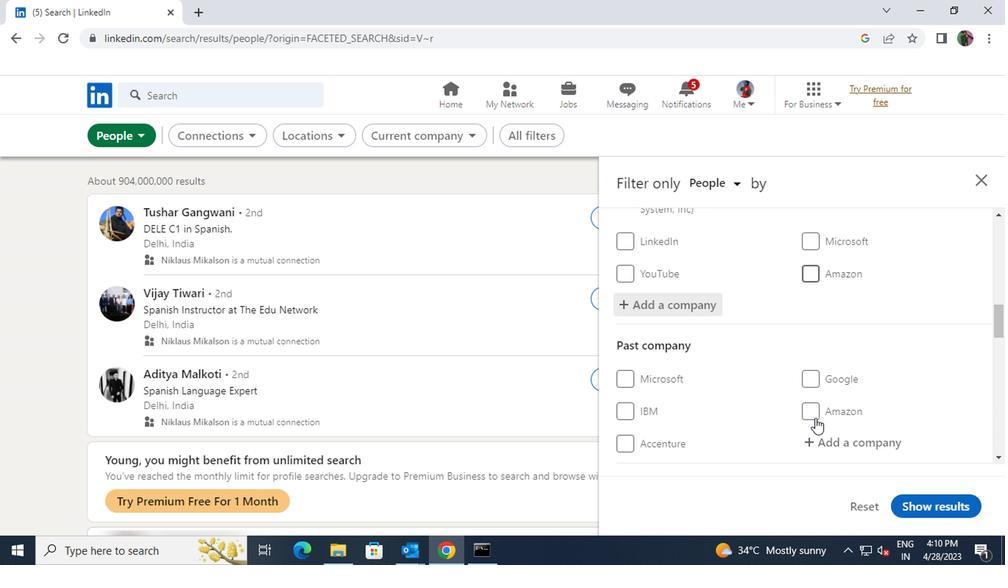 
Action: Mouse scrolled (811, 417) with delta (0, -1)
Screenshot: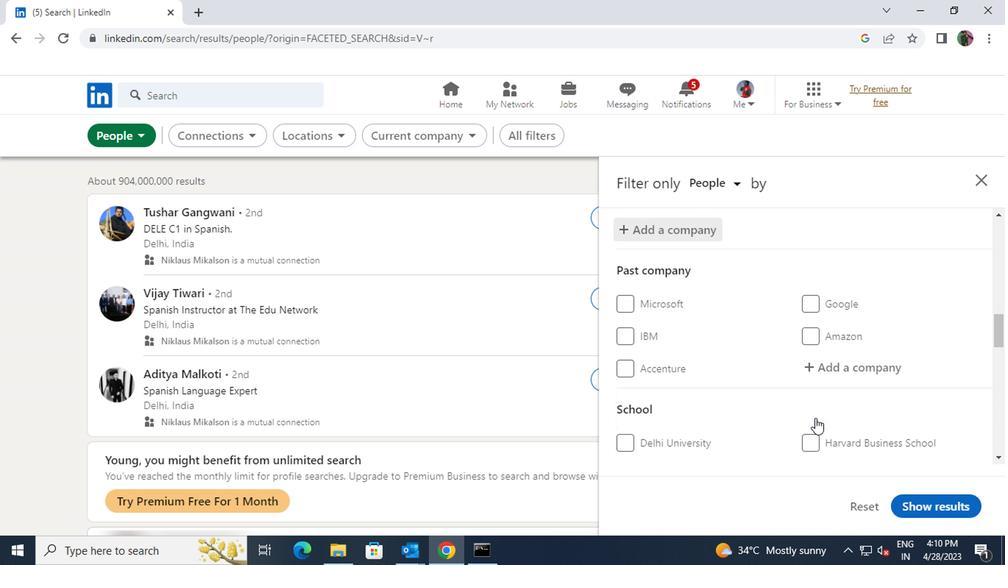 
Action: Mouse scrolled (811, 417) with delta (0, -1)
Screenshot: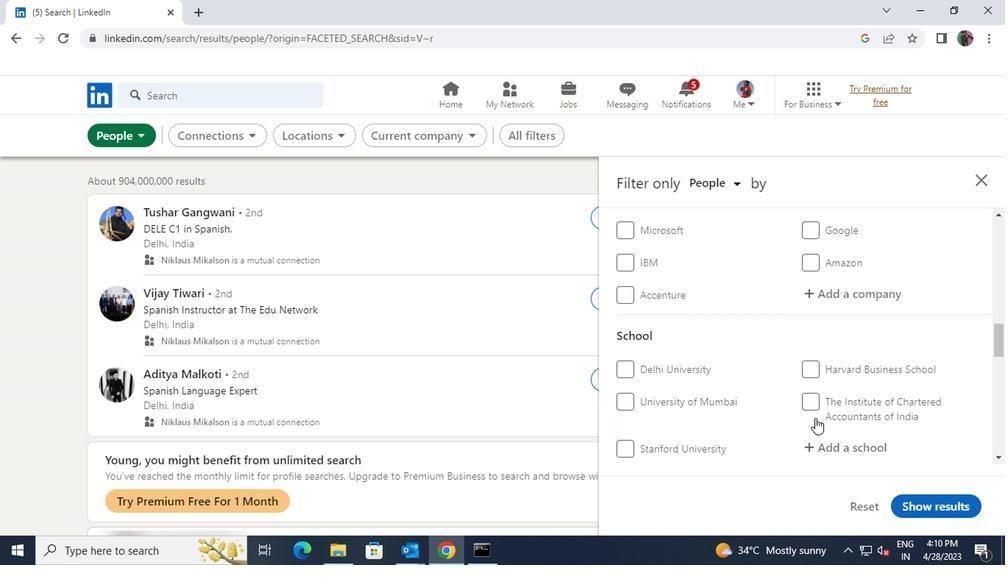 
Action: Mouse moved to (821, 380)
Screenshot: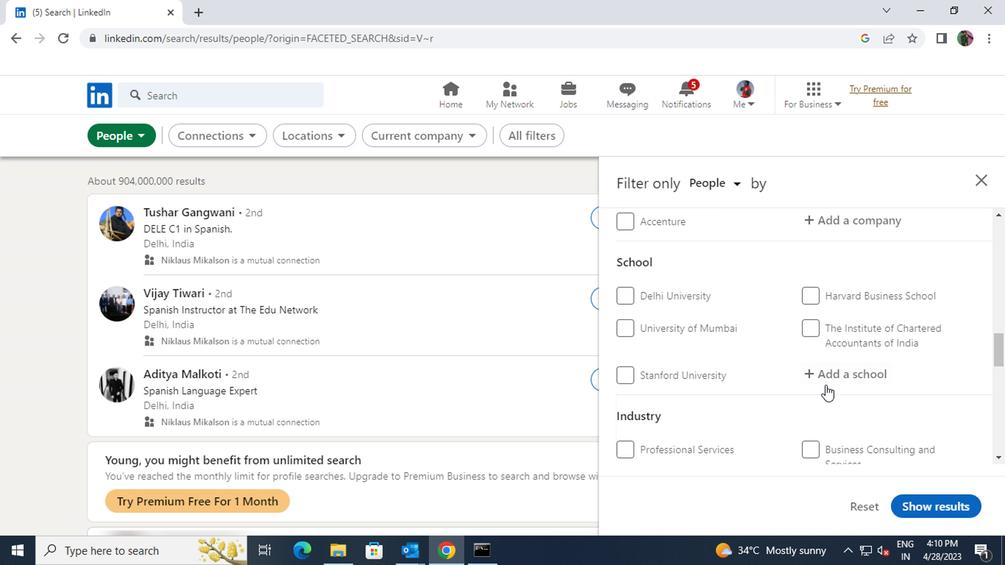 
Action: Mouse pressed left at (821, 380)
Screenshot: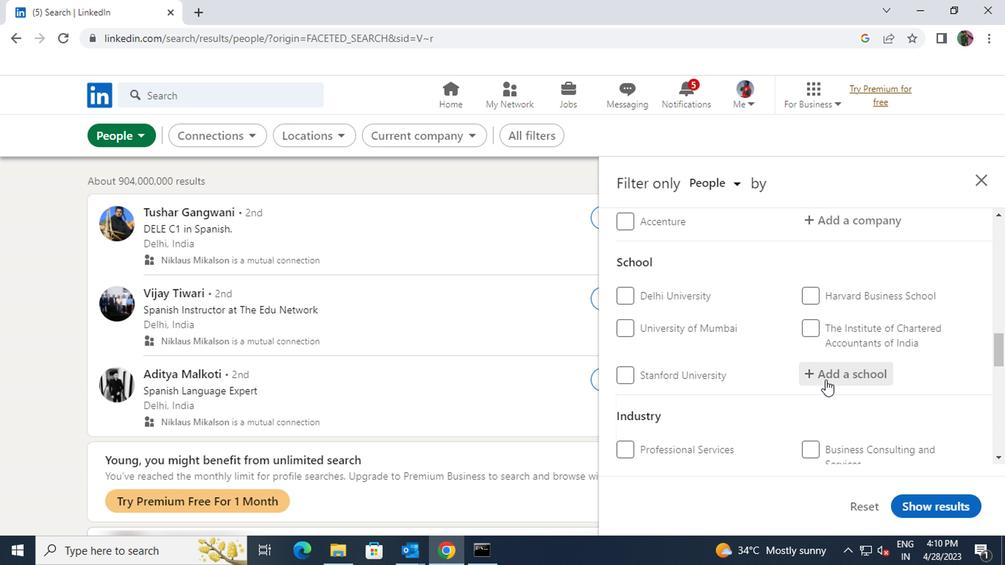 
Action: Key pressed <Key.shift>GLOBAL<Key.space><Key.shift>INSTITUTE<Key.space>OF<Key.space><Key.shift>TECHNOLOGY
Screenshot: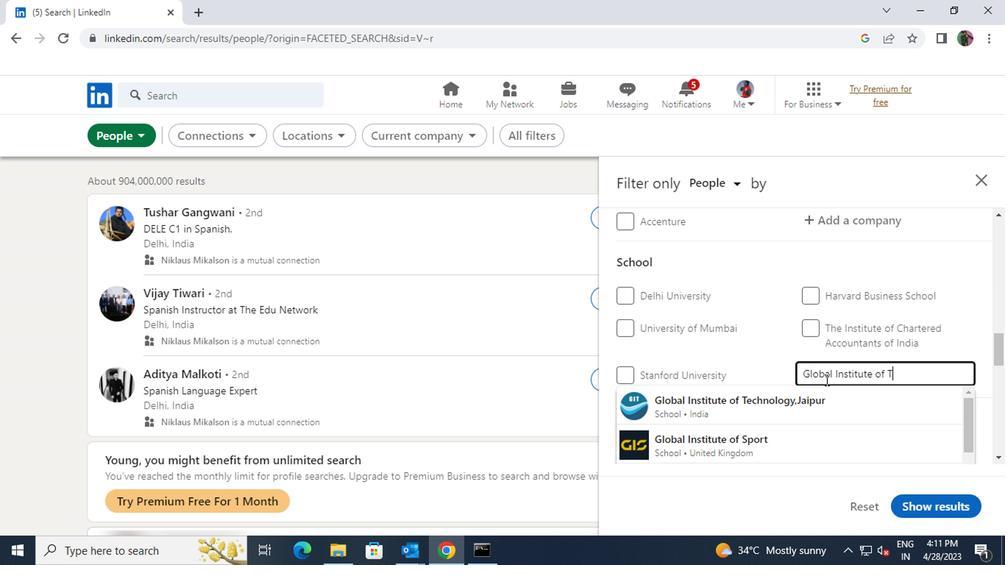 
Action: Mouse moved to (819, 400)
Screenshot: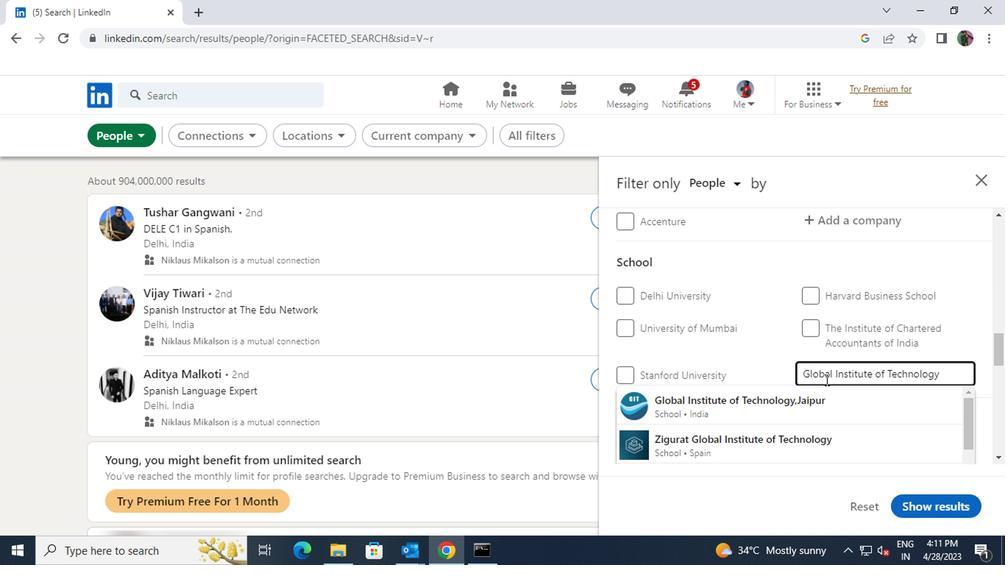 
Action: Mouse pressed left at (819, 400)
Screenshot: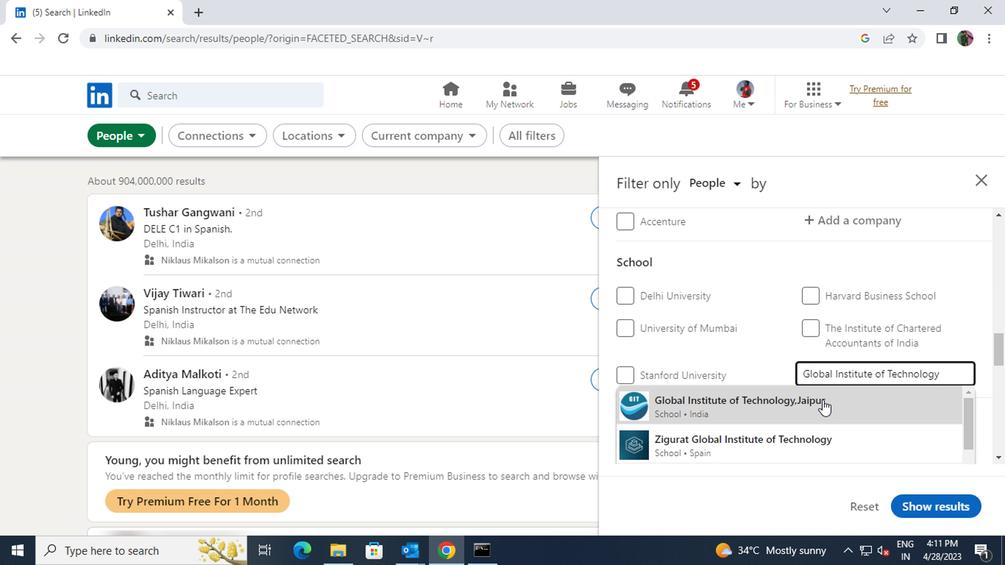 
Action: Mouse scrolled (819, 399) with delta (0, -1)
Screenshot: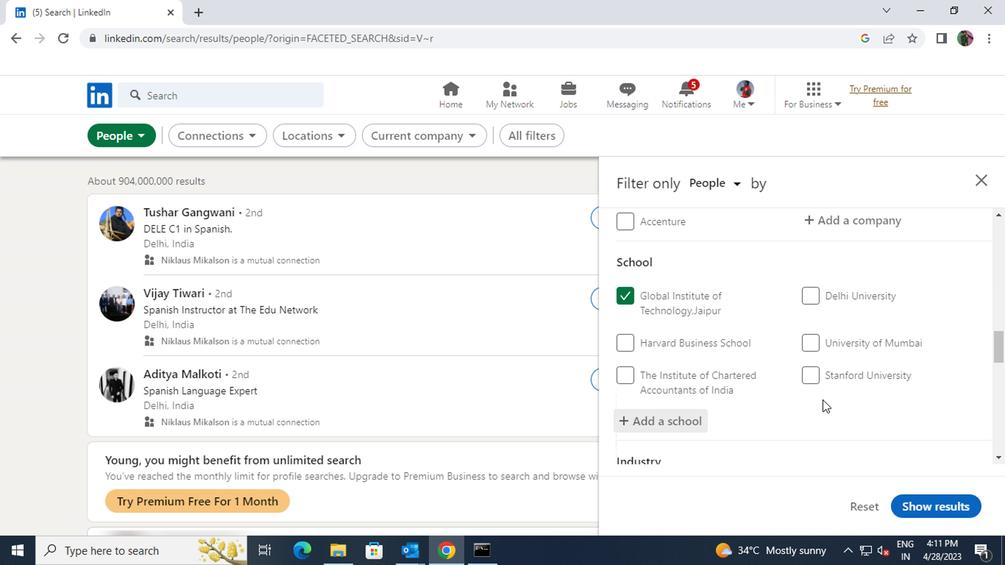 
Action: Mouse scrolled (819, 399) with delta (0, -1)
Screenshot: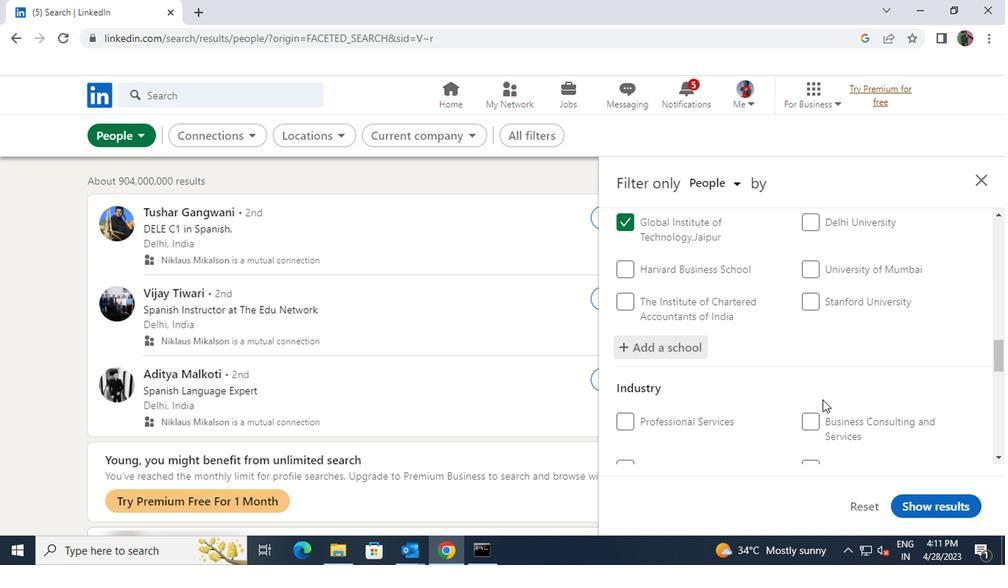 
Action: Mouse scrolled (819, 399) with delta (0, -1)
Screenshot: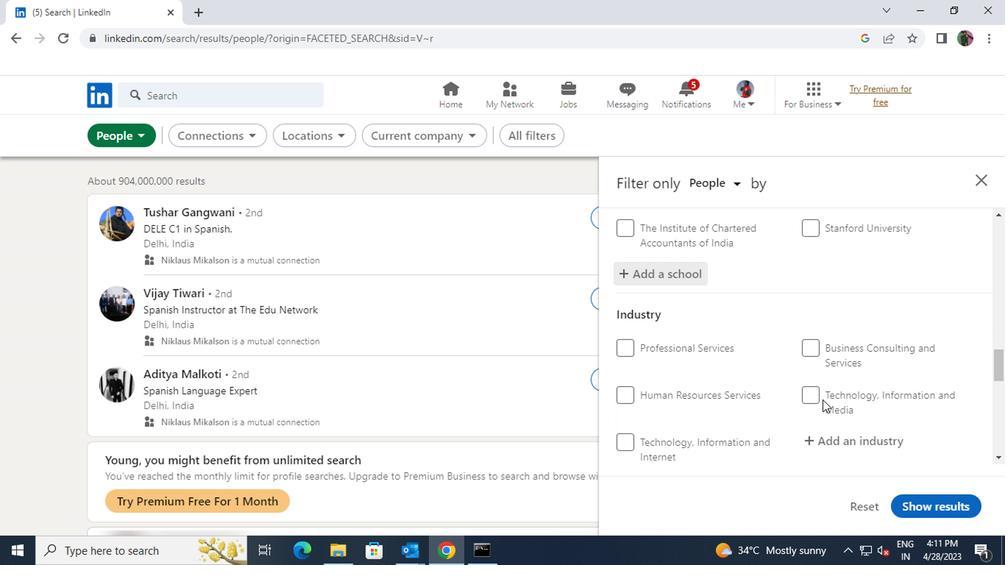 
Action: Mouse moved to (828, 376)
Screenshot: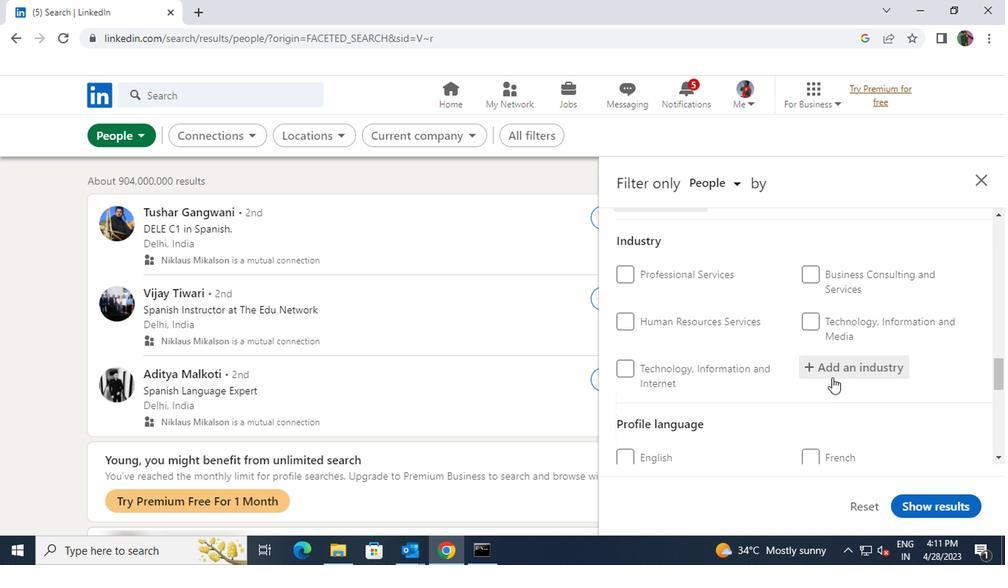 
Action: Mouse pressed left at (828, 376)
Screenshot: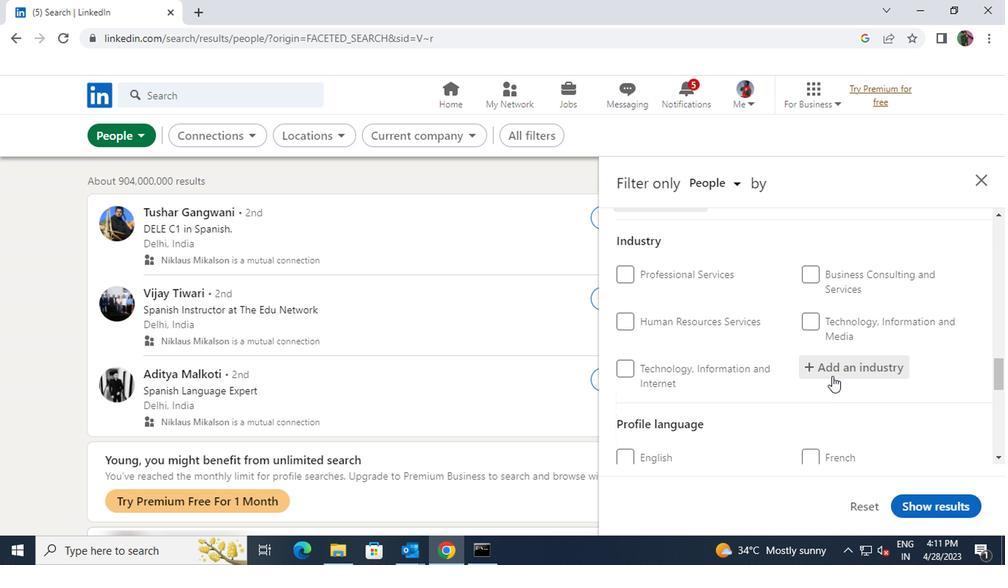 
Action: Key pressed <Key.shift>GROUND<Key.space>
Screenshot: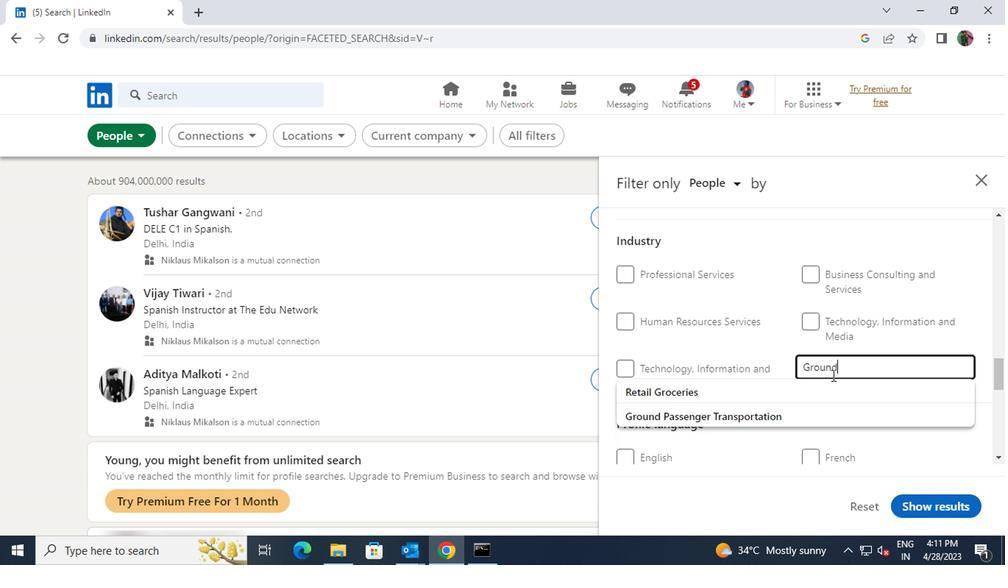 
Action: Mouse moved to (821, 391)
Screenshot: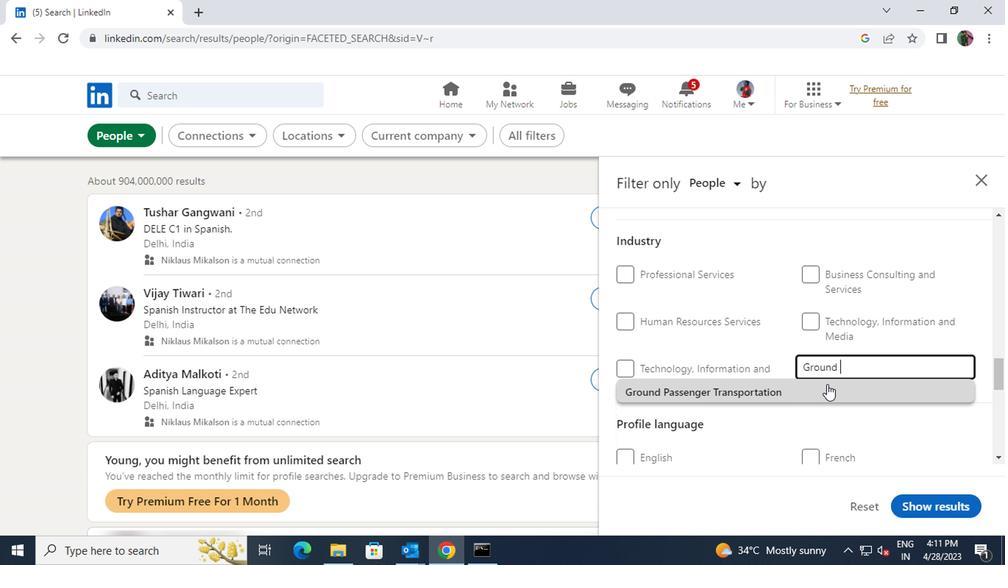 
Action: Mouse pressed left at (821, 391)
Screenshot: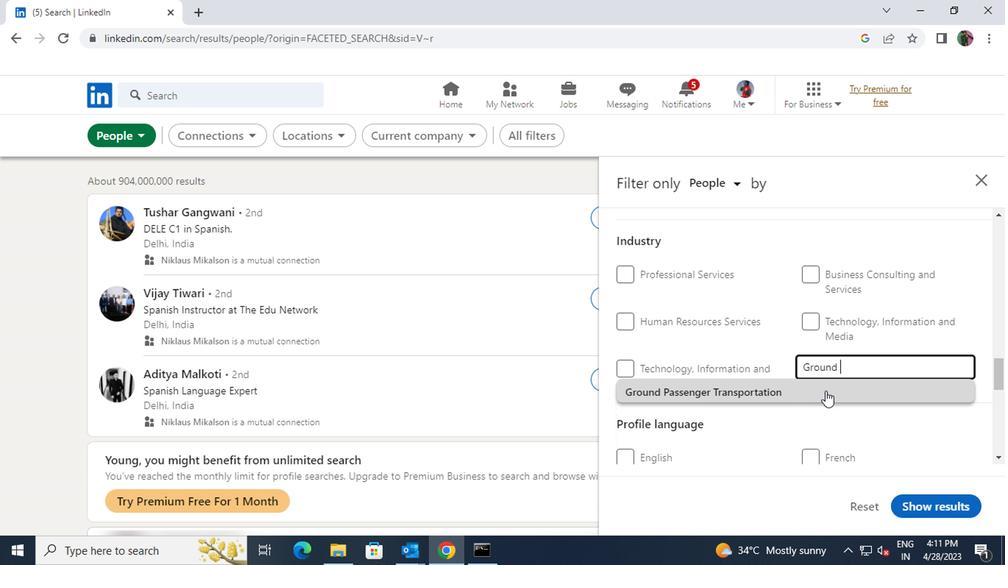 
Action: Mouse scrolled (821, 391) with delta (0, 0)
Screenshot: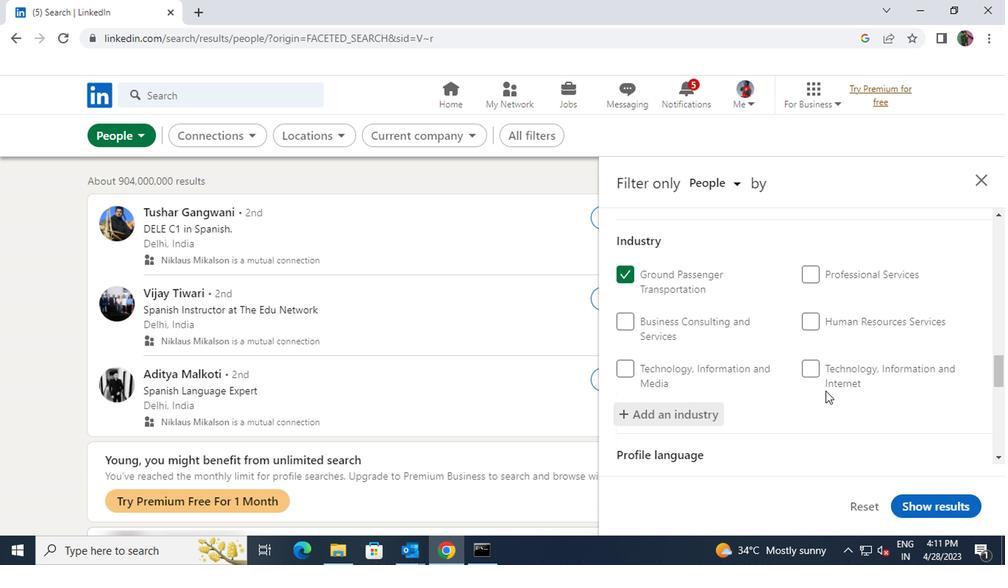 
Action: Mouse scrolled (821, 391) with delta (0, 0)
Screenshot: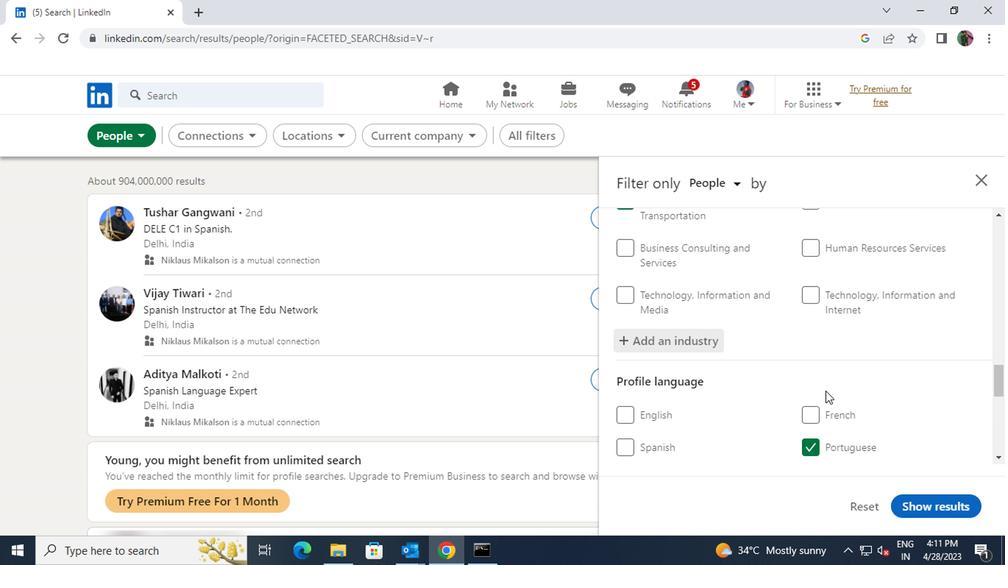 
Action: Mouse scrolled (821, 391) with delta (0, 0)
Screenshot: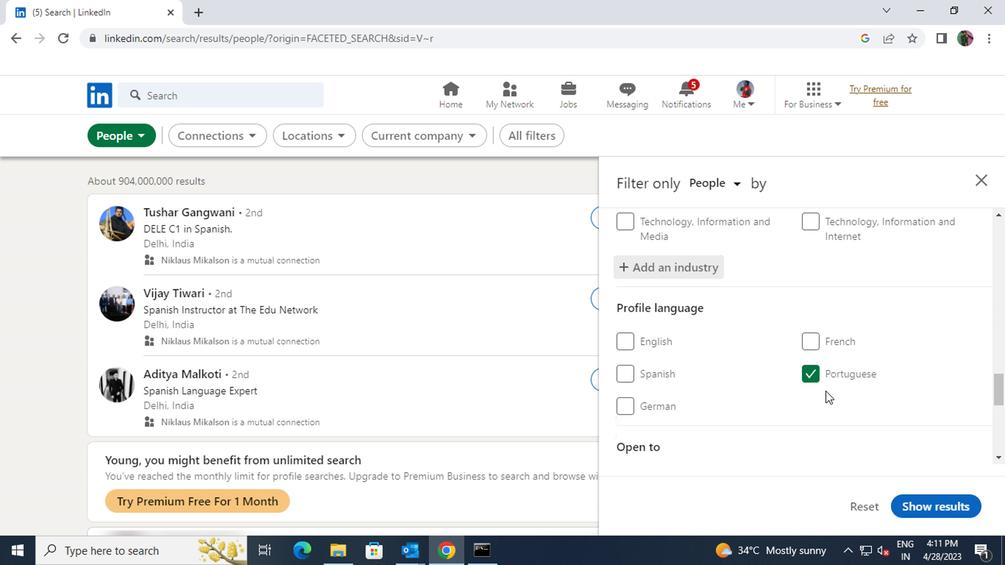 
Action: Mouse scrolled (821, 391) with delta (0, 0)
Screenshot: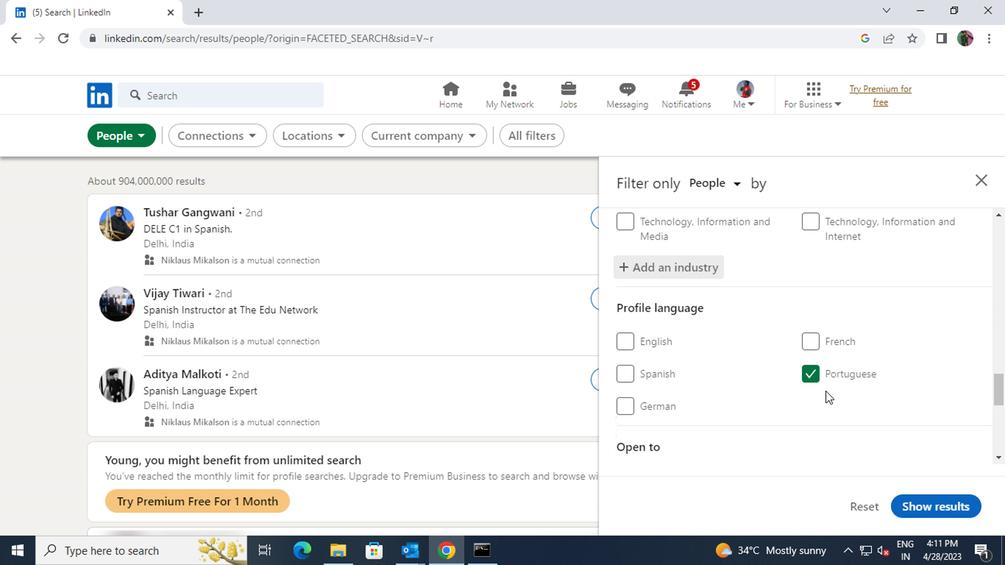 
Action: Mouse scrolled (821, 391) with delta (0, 0)
Screenshot: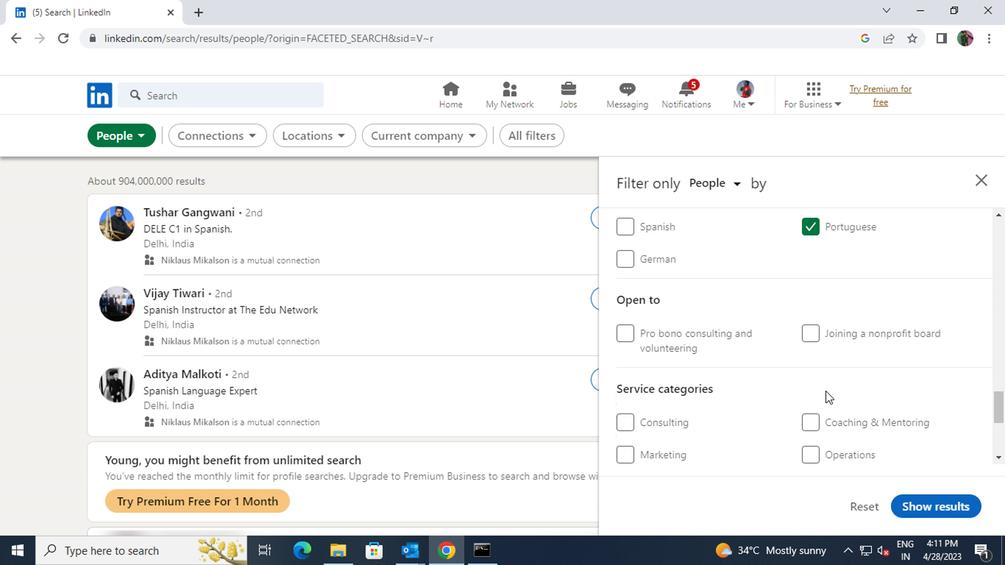 
Action: Mouse moved to (823, 406)
Screenshot: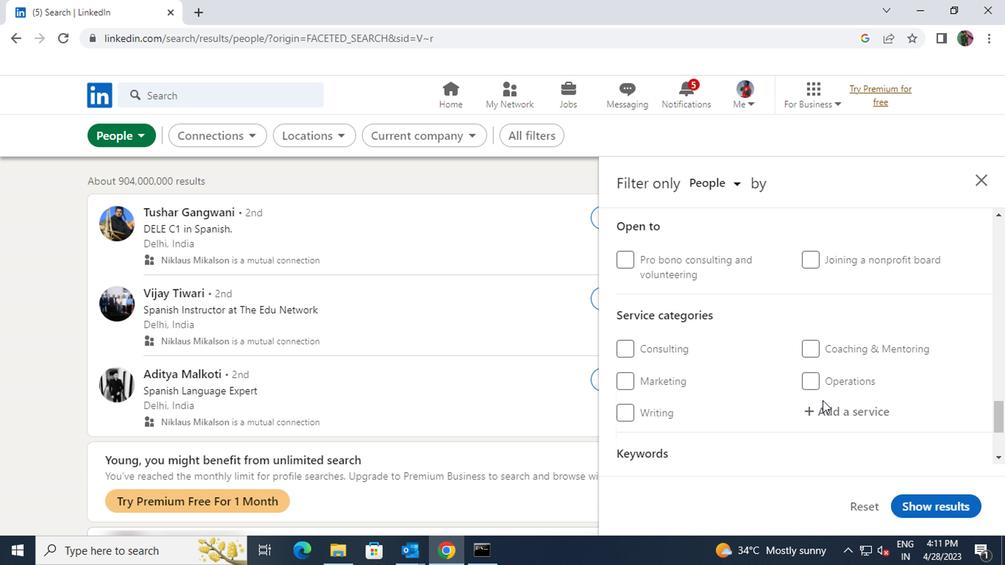 
Action: Mouse pressed left at (823, 406)
Screenshot: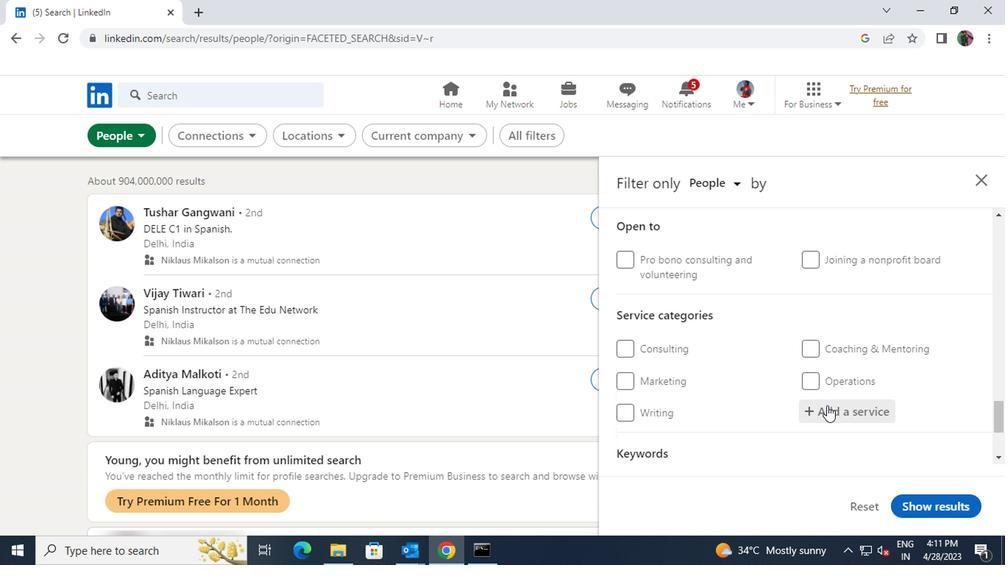
Action: Key pressed <Key.shift><Key.shift>ADMINS<Key.backspace>
Screenshot: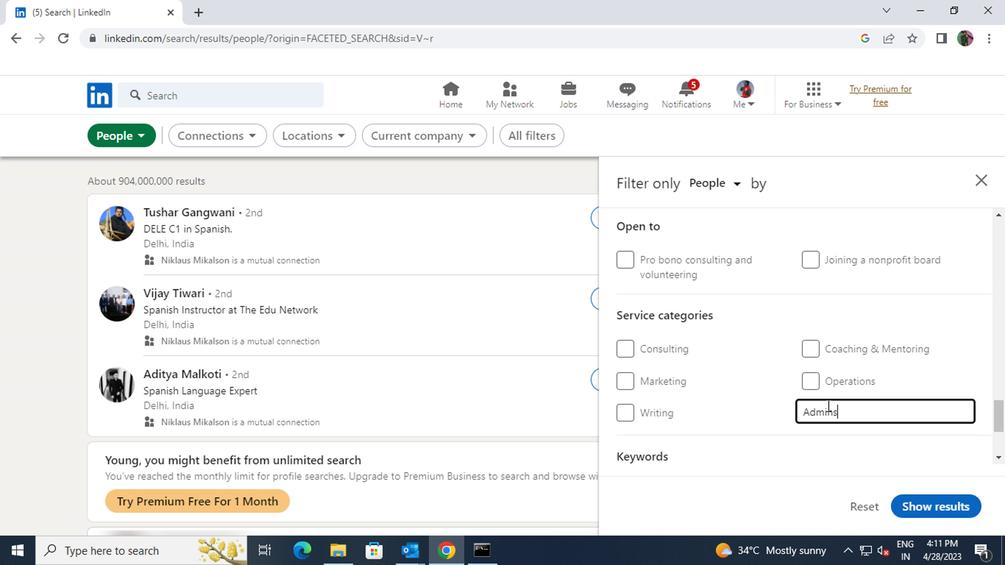 
Action: Mouse moved to (808, 430)
Screenshot: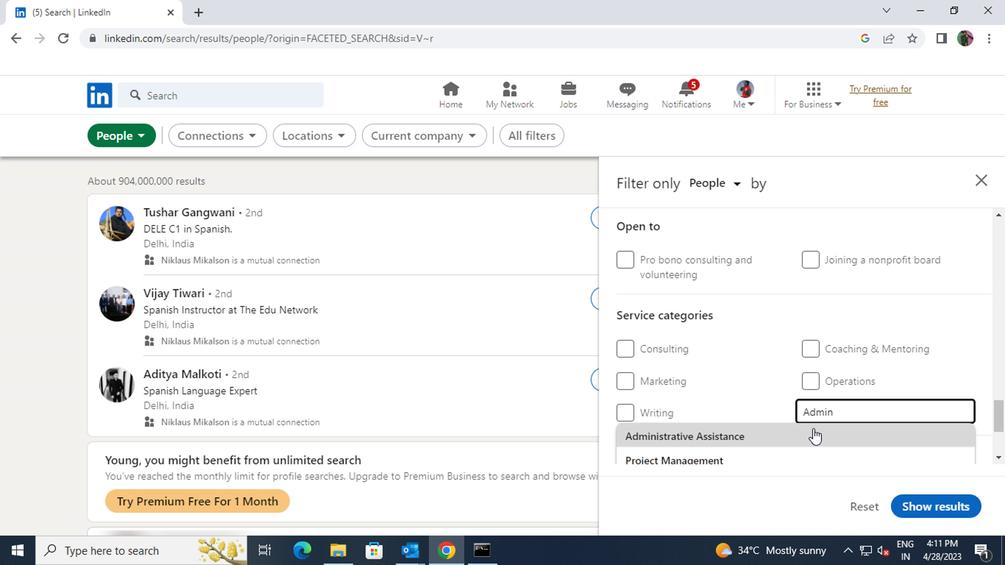 
Action: Mouse pressed left at (808, 430)
Screenshot: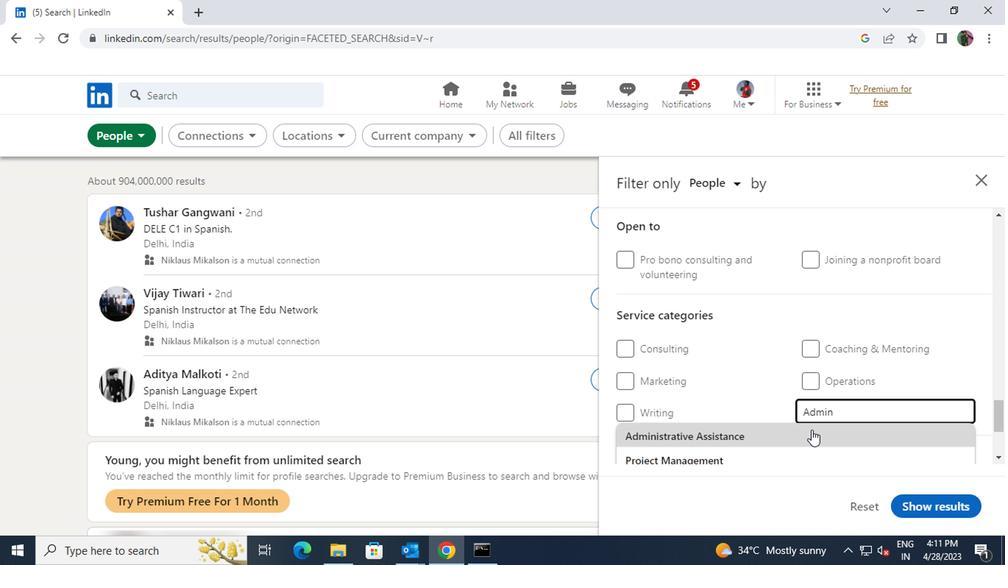 
Action: Mouse scrolled (808, 429) with delta (0, 0)
Screenshot: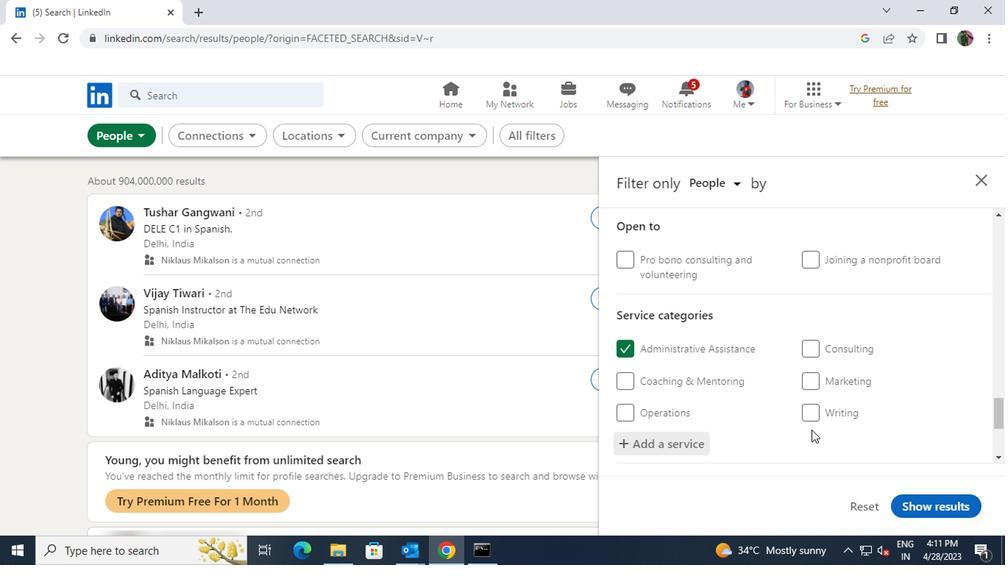 
Action: Mouse scrolled (808, 429) with delta (0, 0)
Screenshot: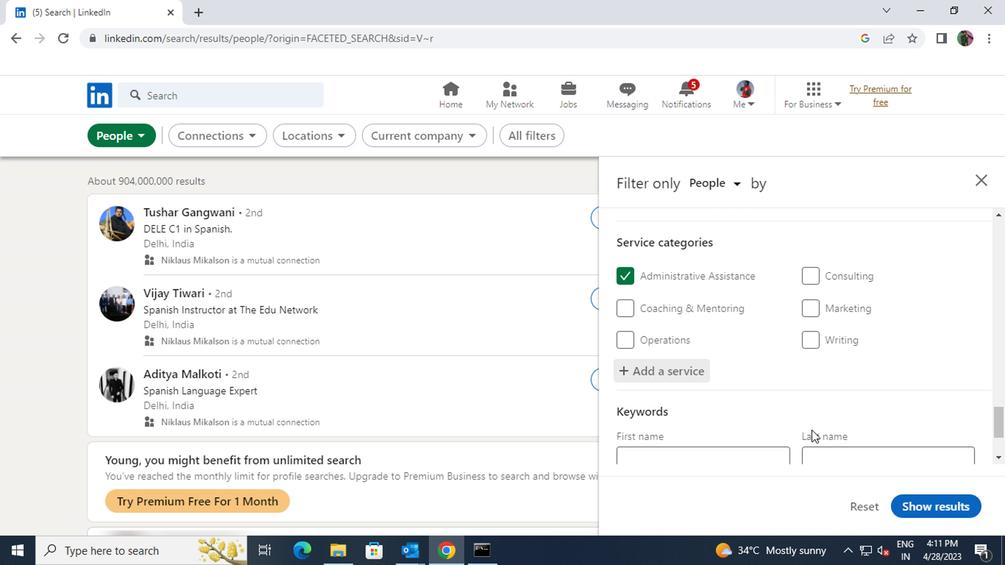 
Action: Mouse moved to (759, 437)
Screenshot: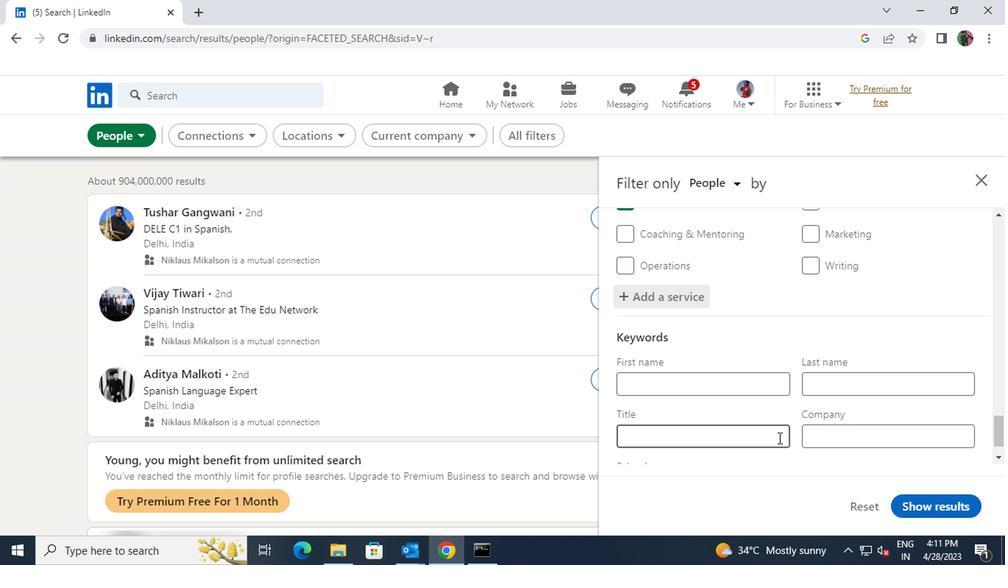 
Action: Mouse pressed left at (759, 437)
Screenshot: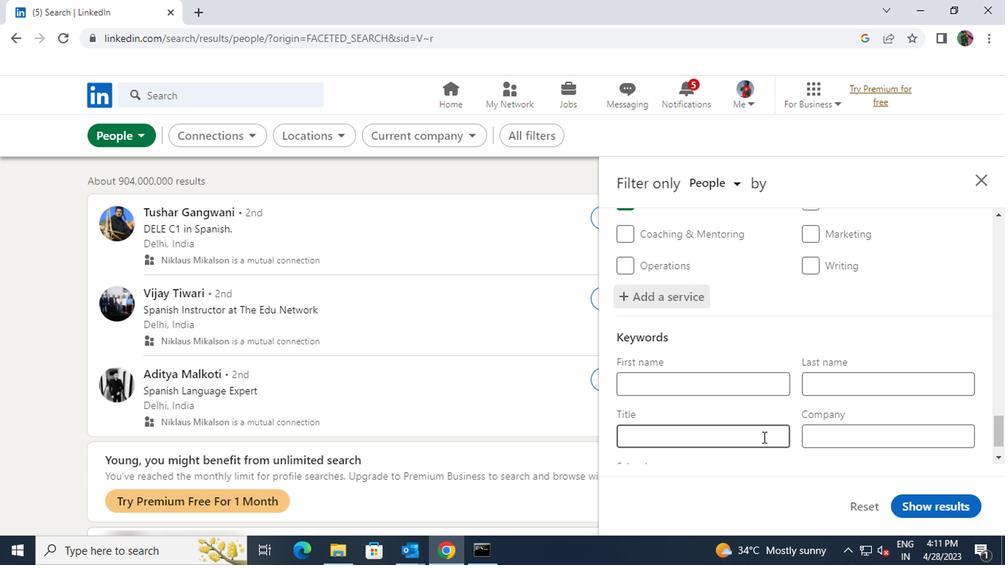 
Action: Key pressed <Key.shift>MASSGE<Key.space><Key.backspace><Key.backspace><Key.backspace>AGE<Key.space><Key.shift>THERAPY
Screenshot: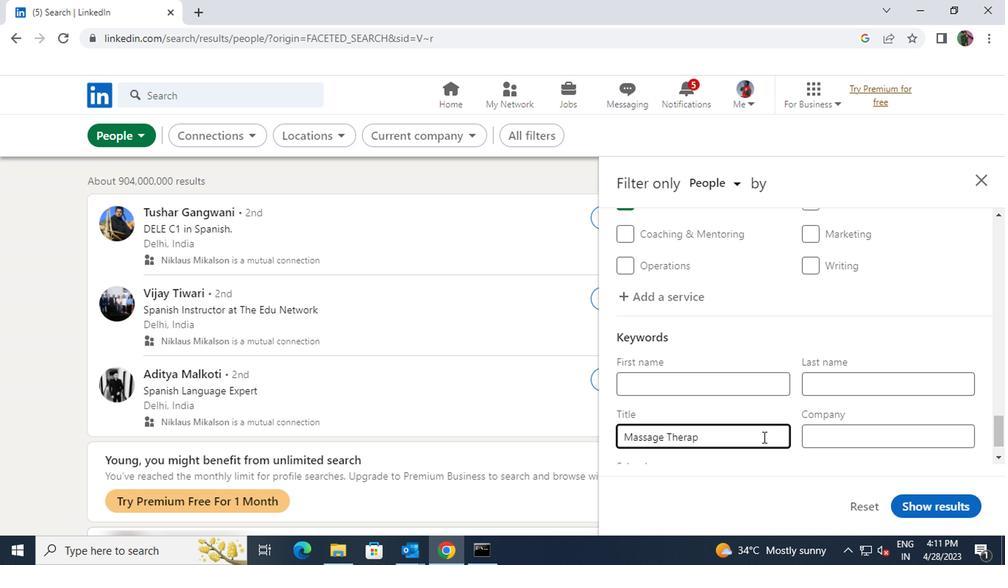 
Action: Mouse moved to (910, 505)
Screenshot: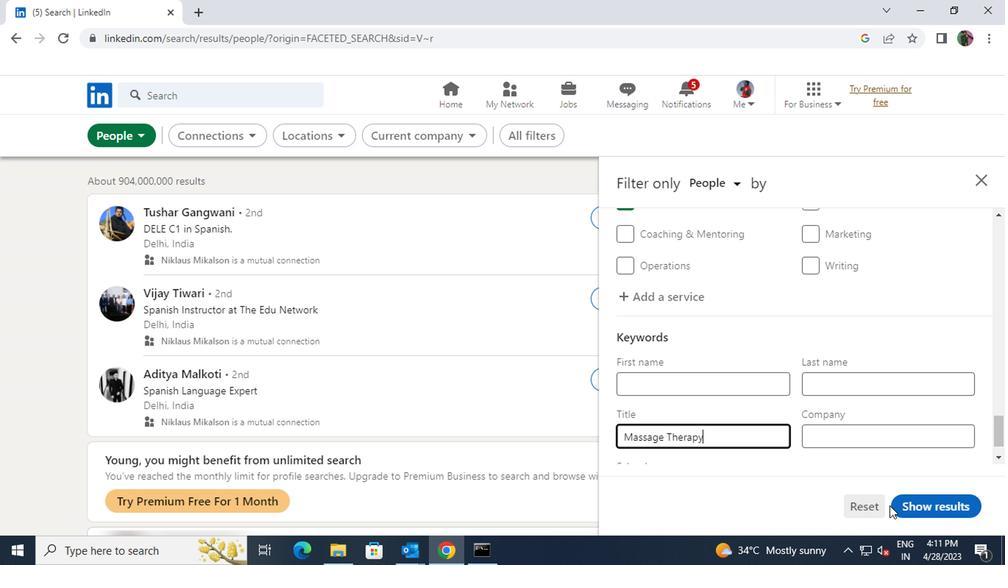 
Action: Mouse pressed left at (910, 505)
Screenshot: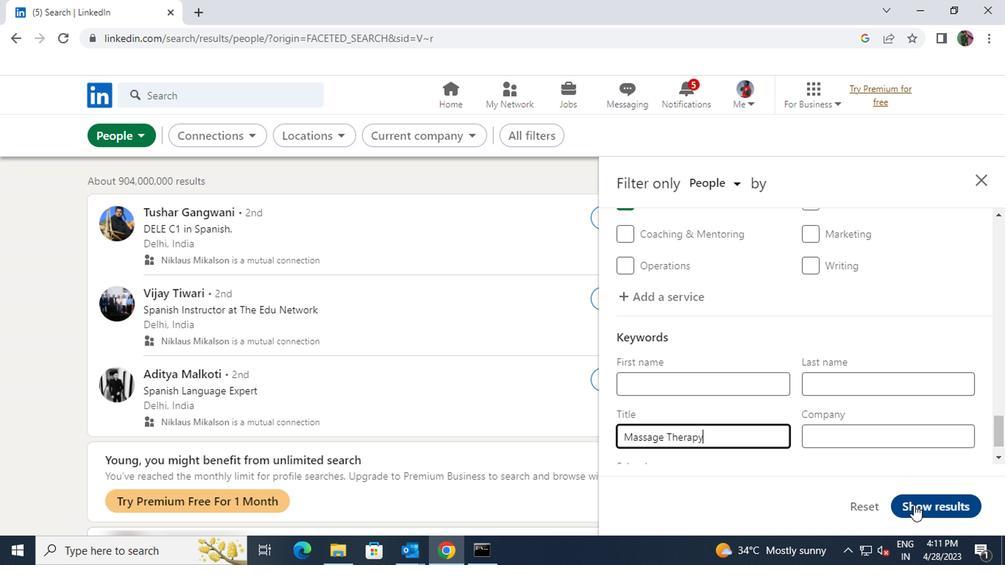 
